 Task: In the  document Hannah ,change text color to 'Dark Red' Insert the mentioned shape above the text 'Rounded Rectangle'. Change color of the shape to  RedChange shape height to  1.5
Action: Mouse moved to (29, 92)
Screenshot: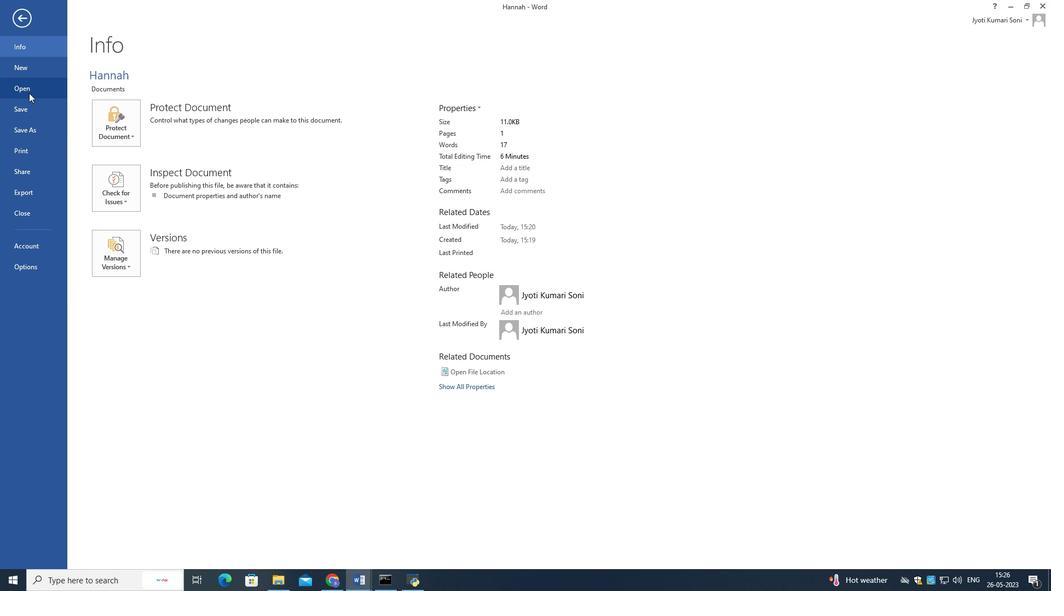 
Action: Mouse pressed left at (29, 92)
Screenshot: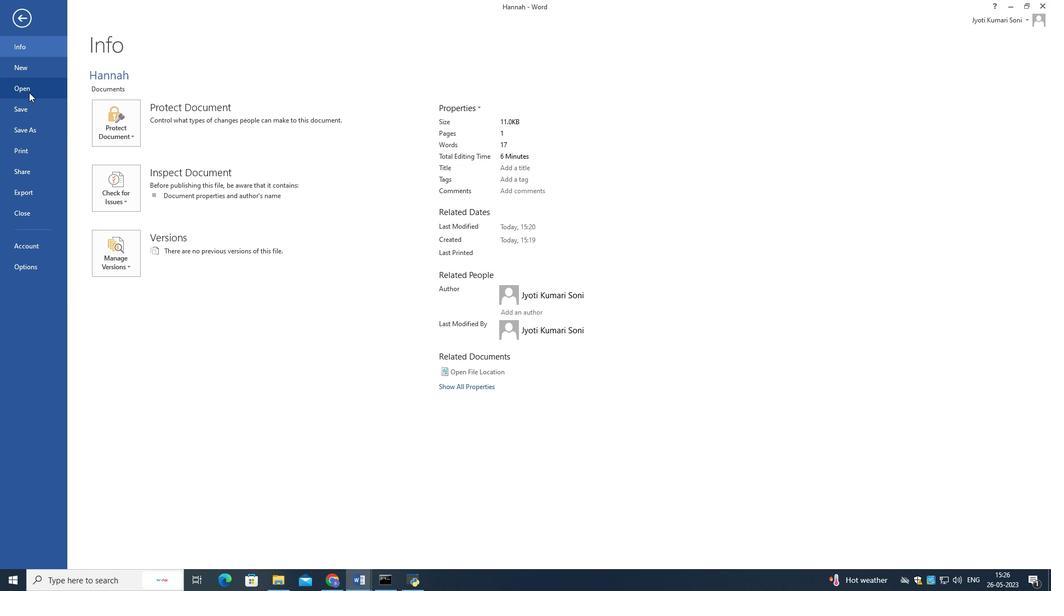 
Action: Mouse moved to (300, 106)
Screenshot: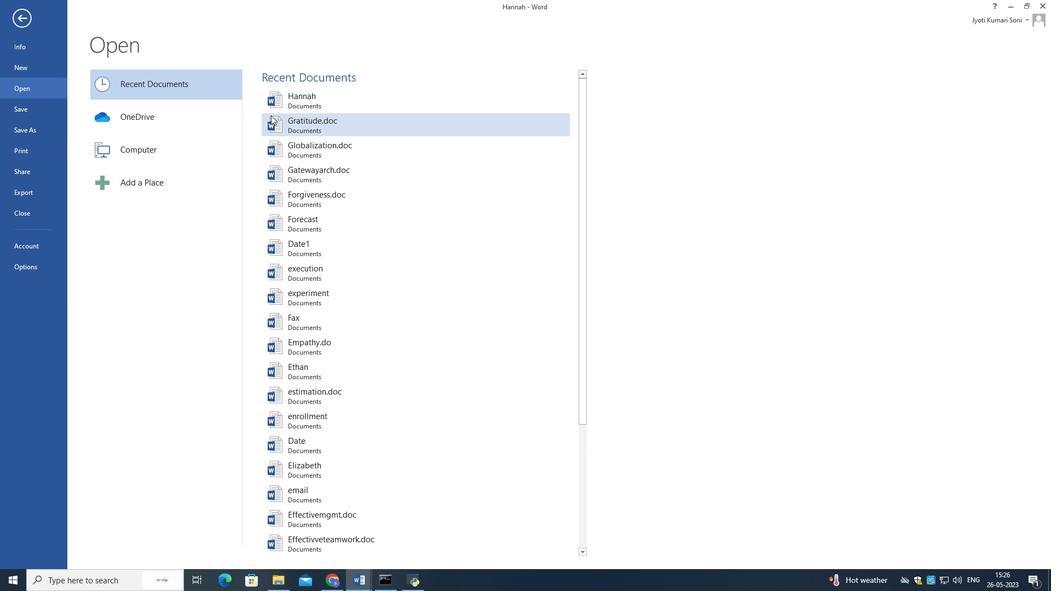 
Action: Mouse pressed left at (300, 106)
Screenshot: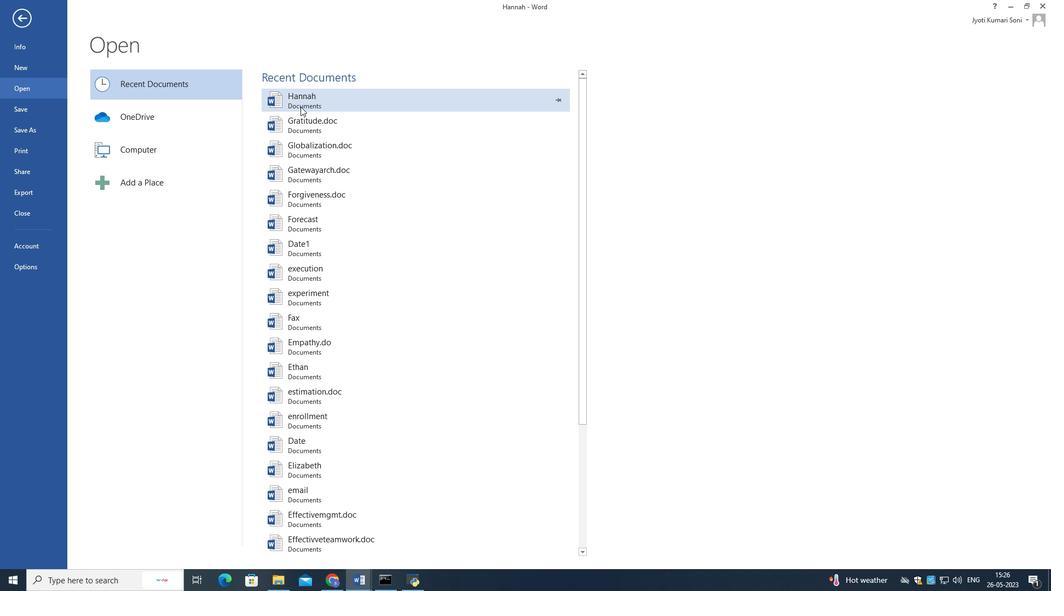 
Action: Mouse moved to (543, 216)
Screenshot: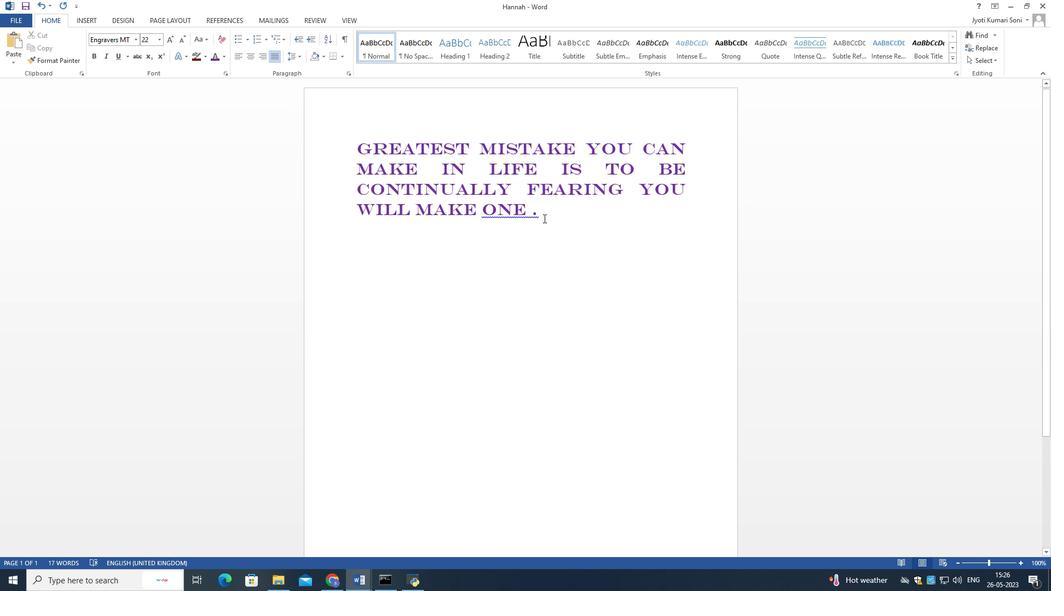 
Action: Mouse pressed left at (543, 216)
Screenshot: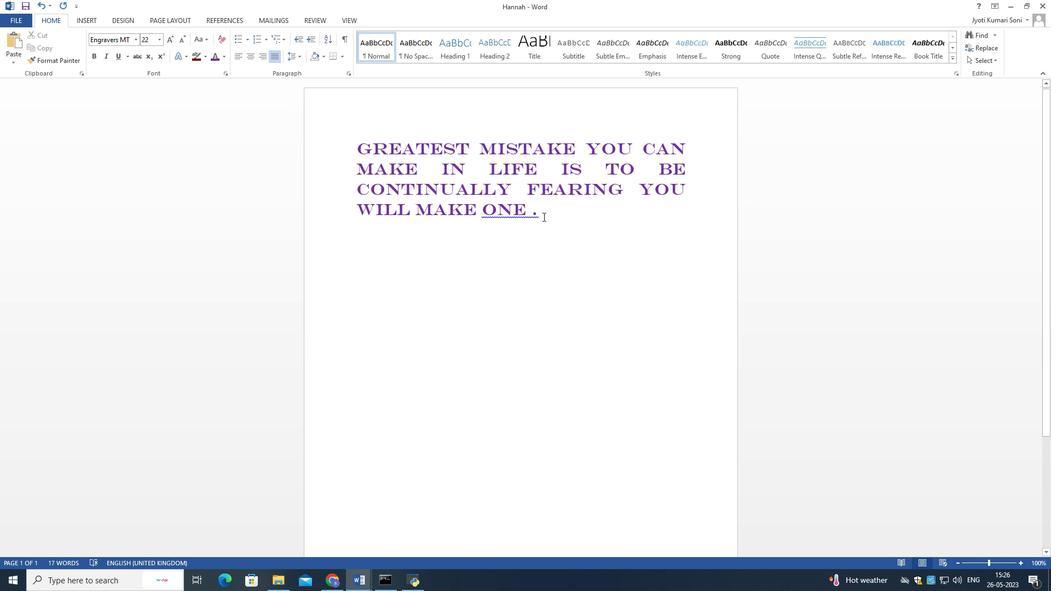 
Action: Mouse moved to (464, 169)
Screenshot: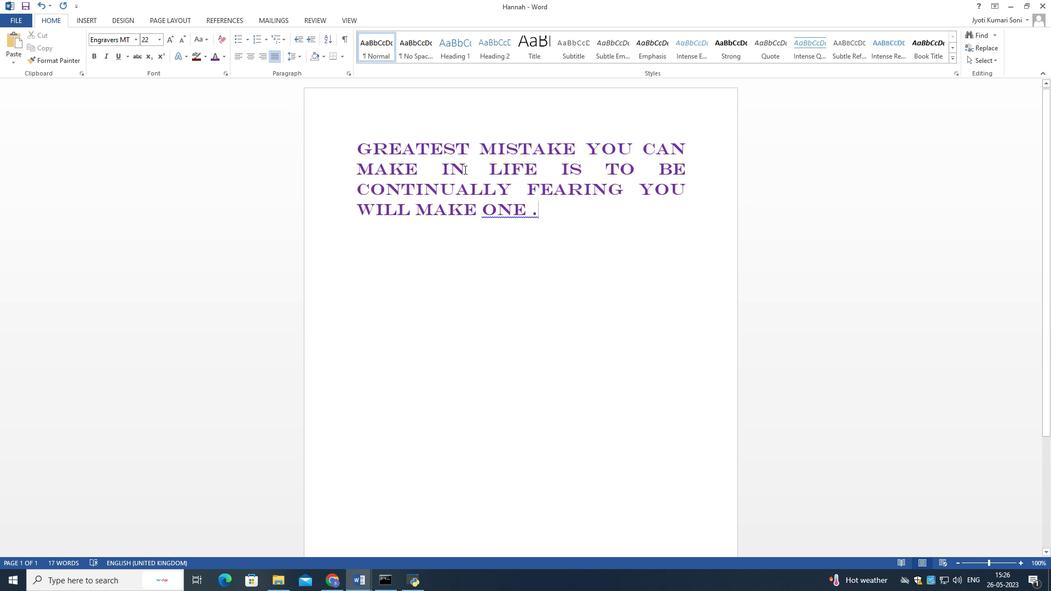 
Action: Mouse pressed left at (464, 169)
Screenshot: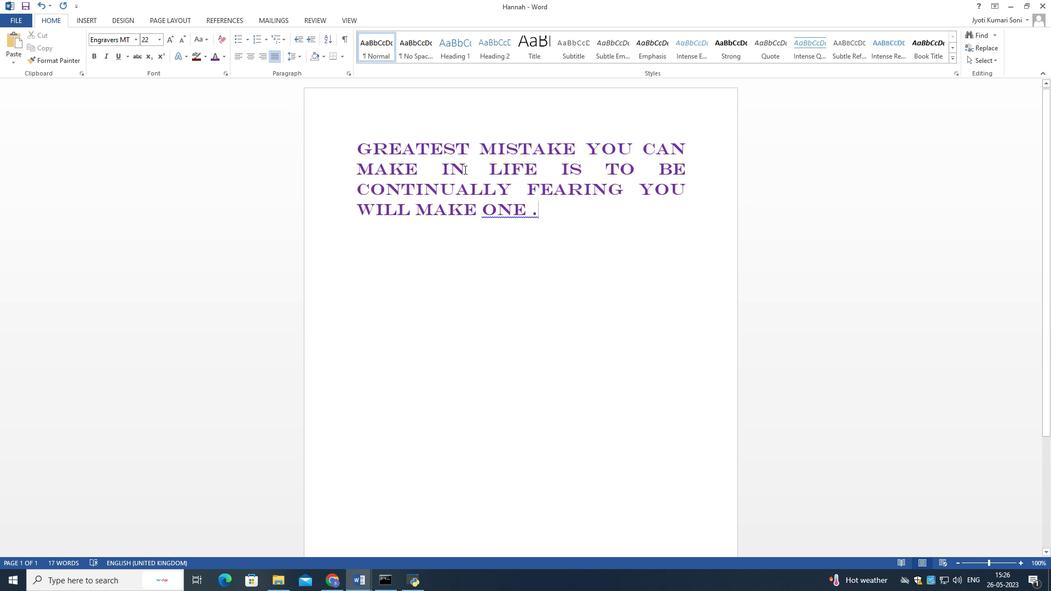 
Action: Mouse moved to (555, 228)
Screenshot: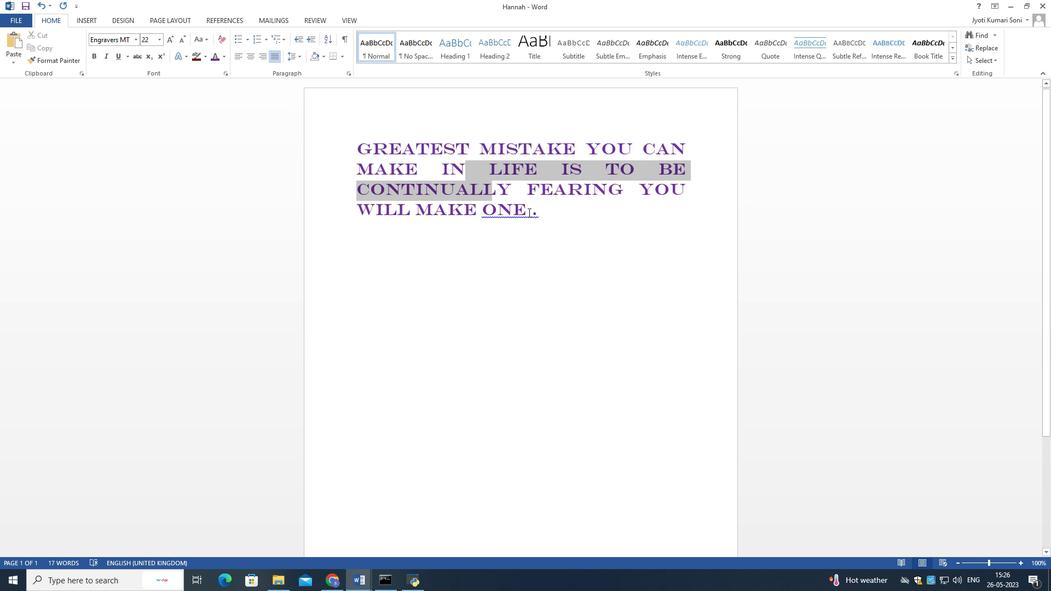 
Action: Mouse pressed left at (555, 228)
Screenshot: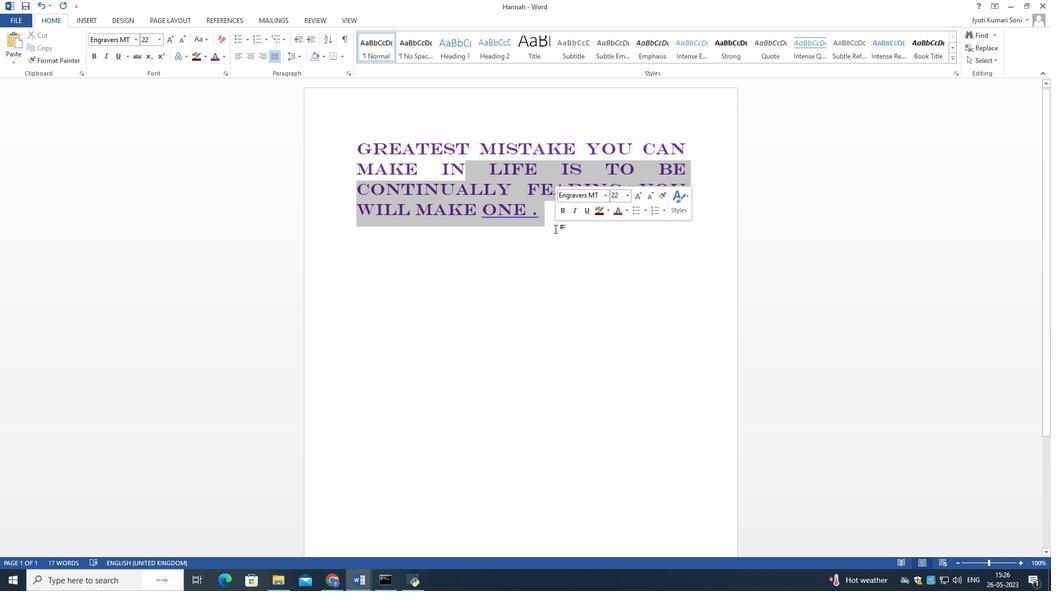 
Action: Mouse moved to (554, 223)
Screenshot: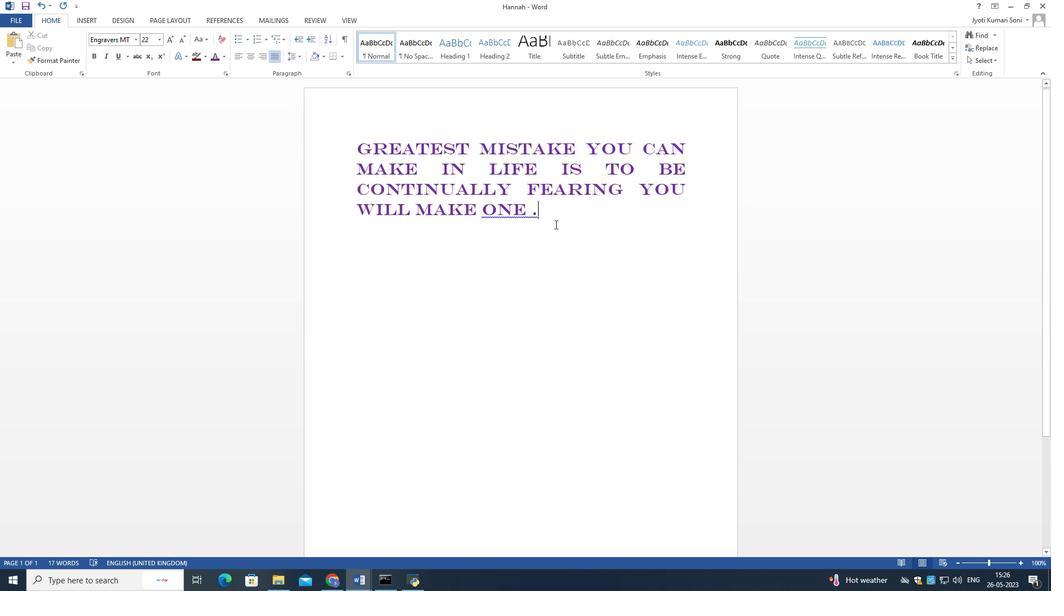 
Action: Mouse pressed left at (554, 223)
Screenshot: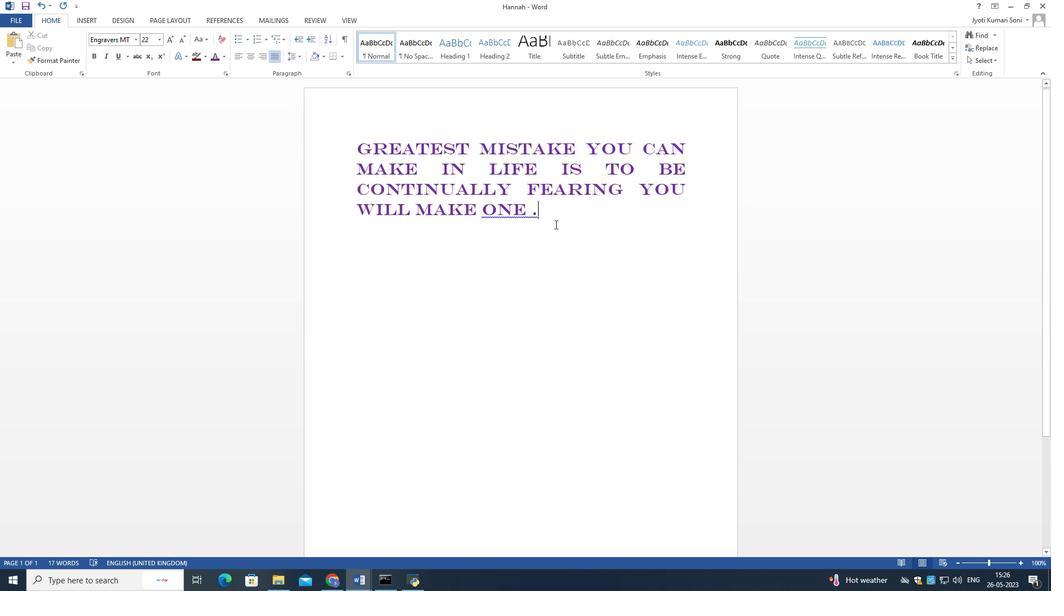 
Action: Mouse moved to (453, 127)
Screenshot: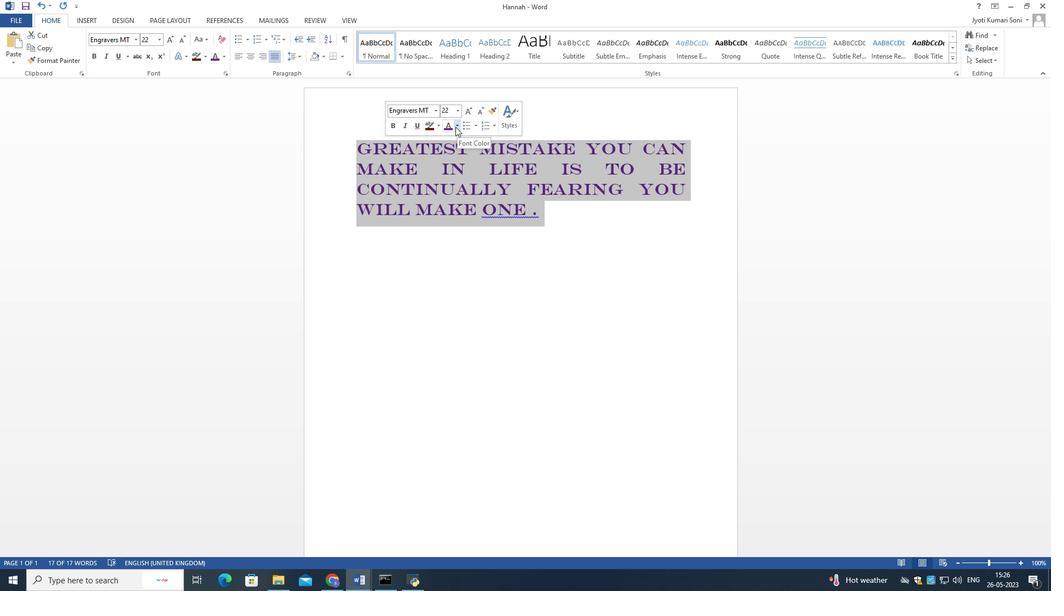 
Action: Mouse pressed left at (453, 127)
Screenshot: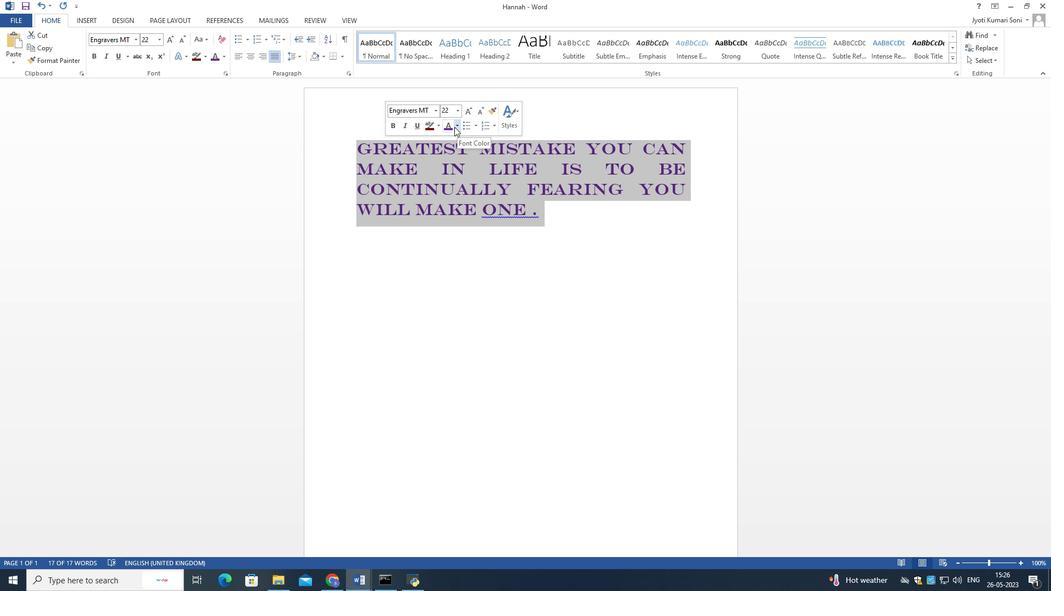 
Action: Mouse moved to (454, 127)
Screenshot: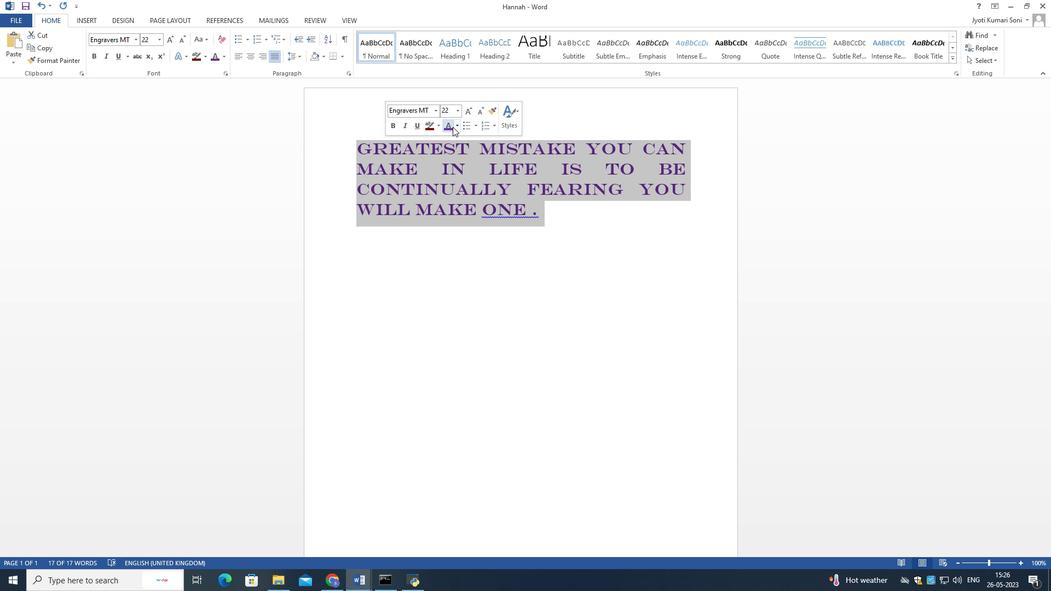 
Action: Mouse pressed left at (454, 127)
Screenshot: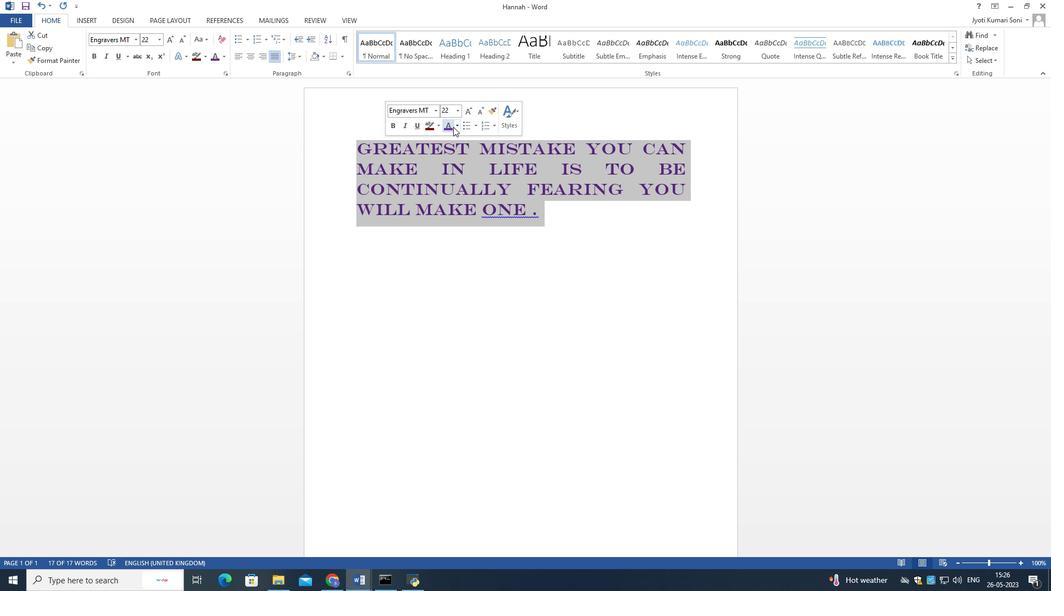 
Action: Mouse moved to (456, 127)
Screenshot: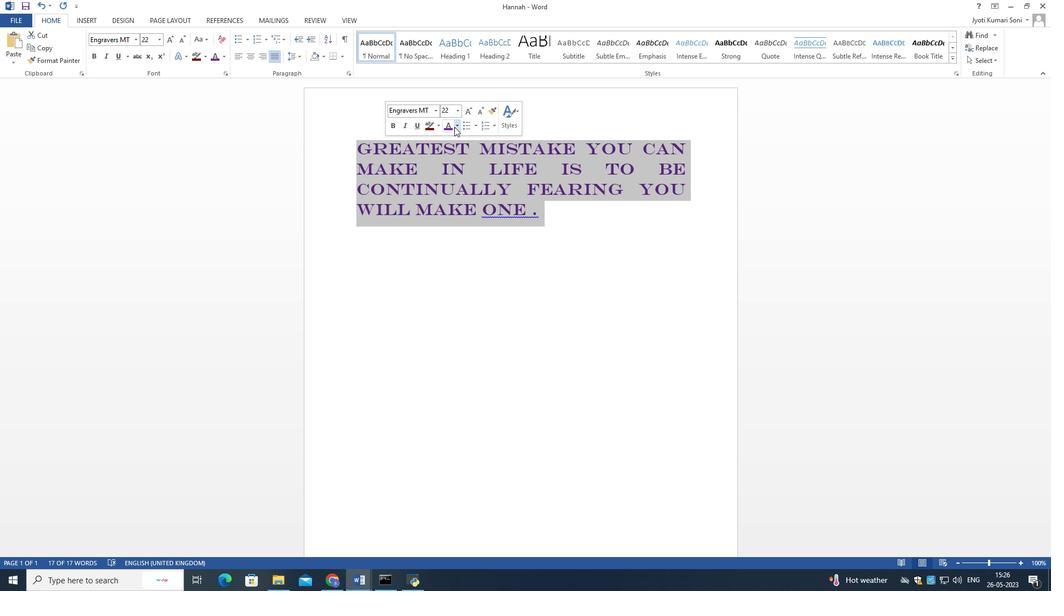 
Action: Mouse pressed left at (456, 127)
Screenshot: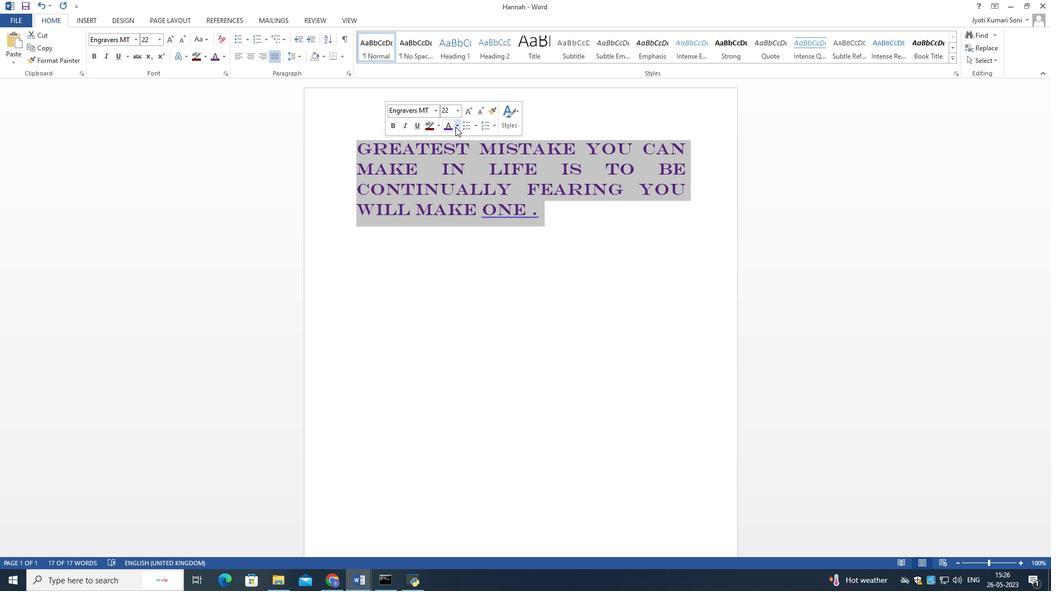 
Action: Mouse moved to (457, 224)
Screenshot: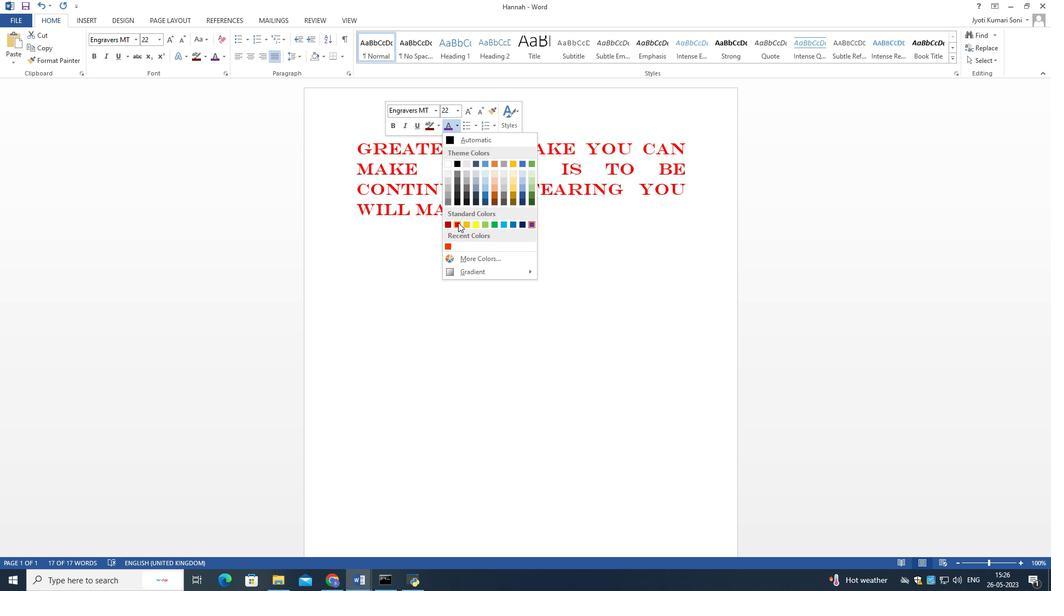 
Action: Mouse pressed left at (457, 224)
Screenshot: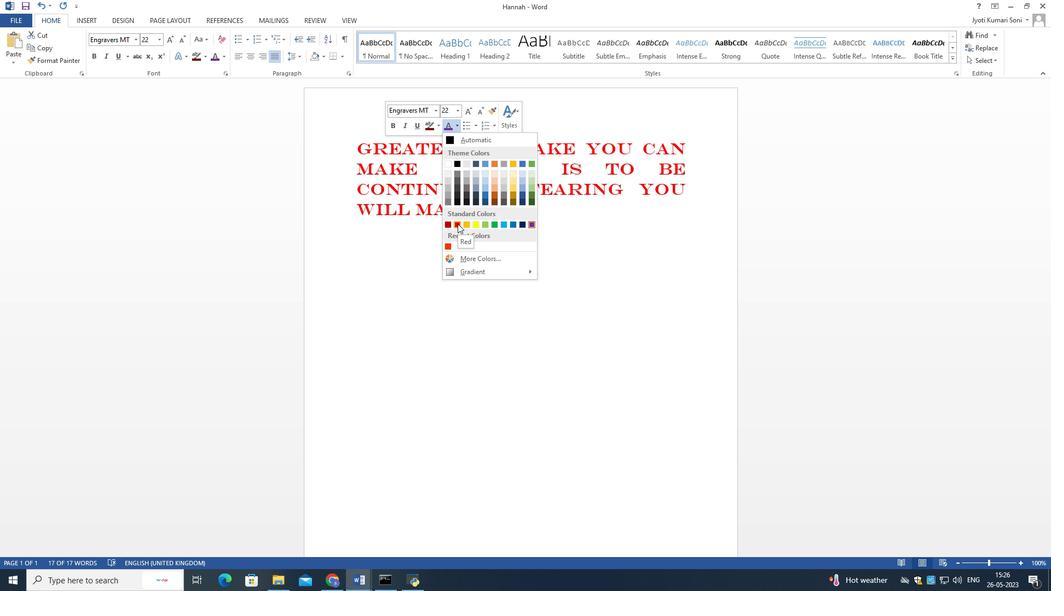 
Action: Mouse moved to (463, 240)
Screenshot: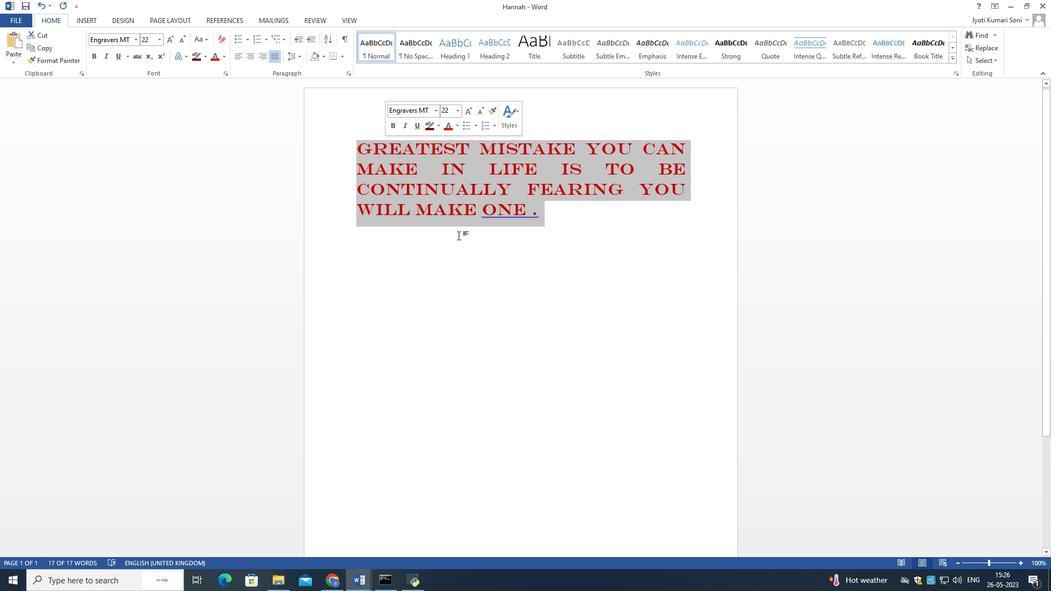 
Action: Mouse pressed left at (463, 240)
Screenshot: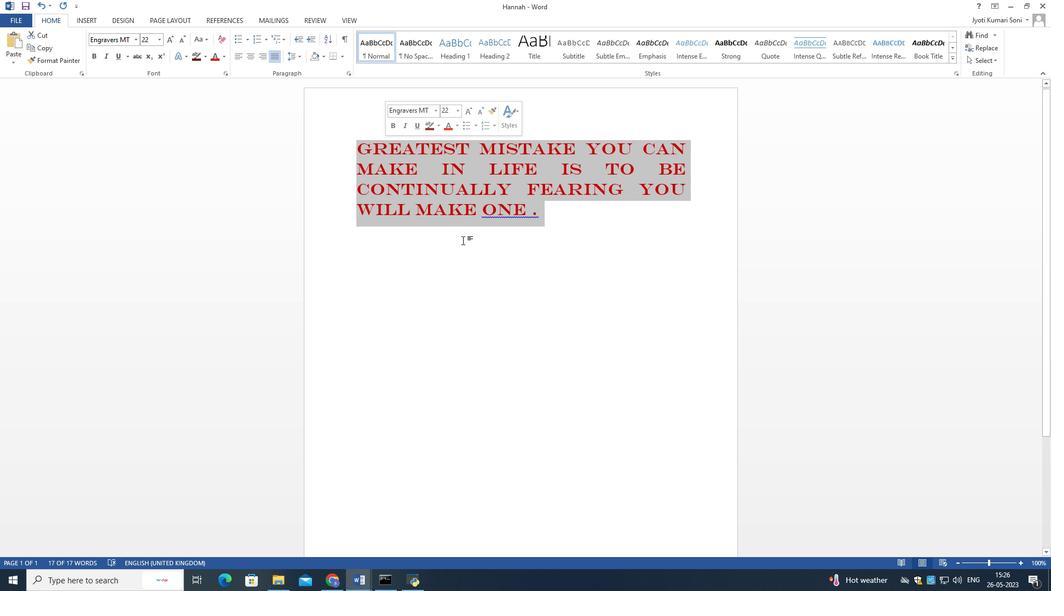 
Action: Mouse moved to (362, 157)
Screenshot: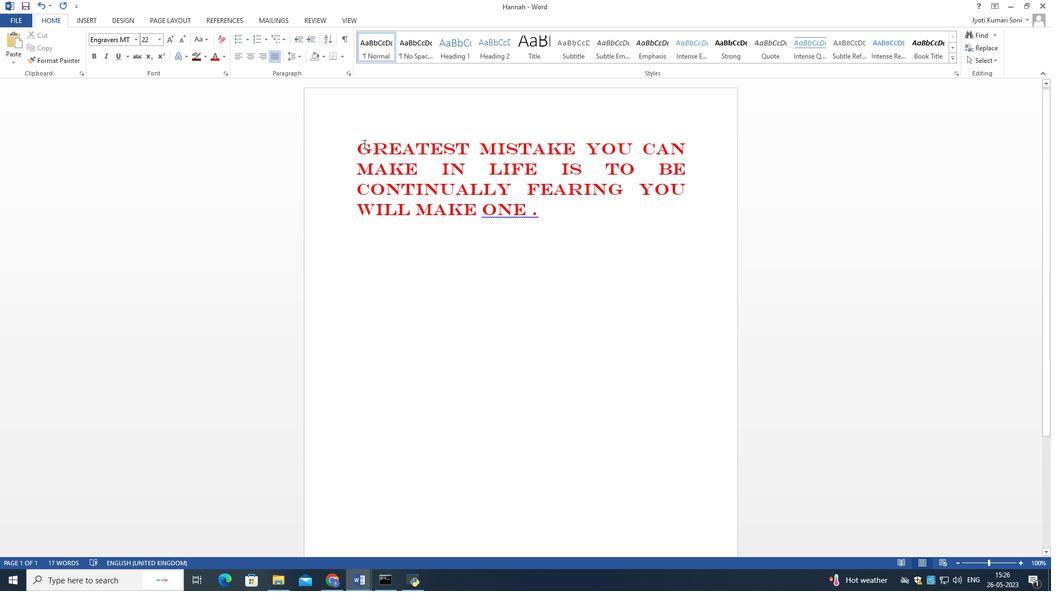 
Action: Mouse pressed left at (362, 157)
Screenshot: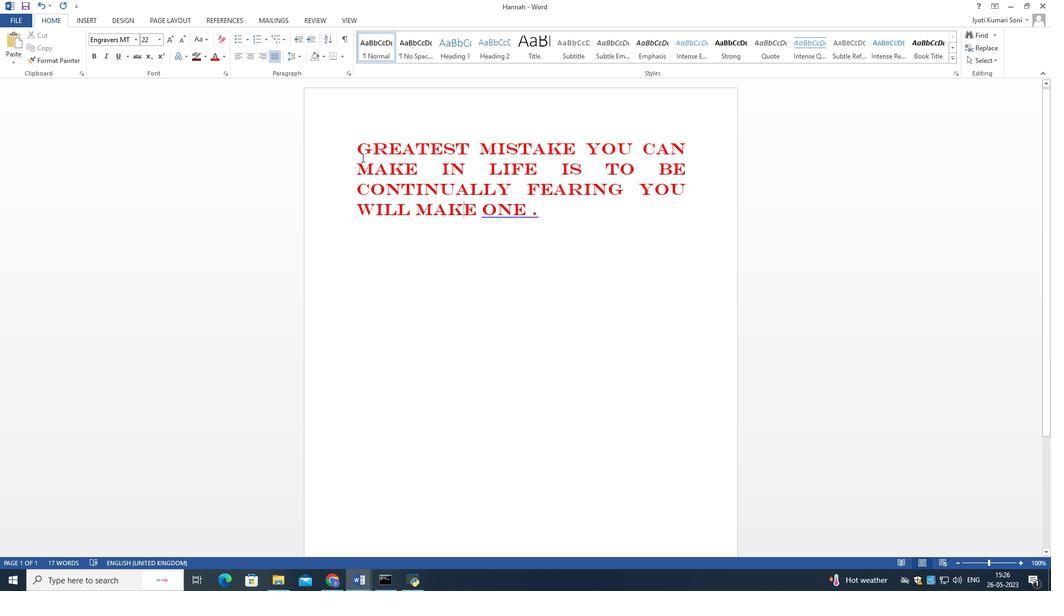 
Action: Mouse moved to (371, 169)
Screenshot: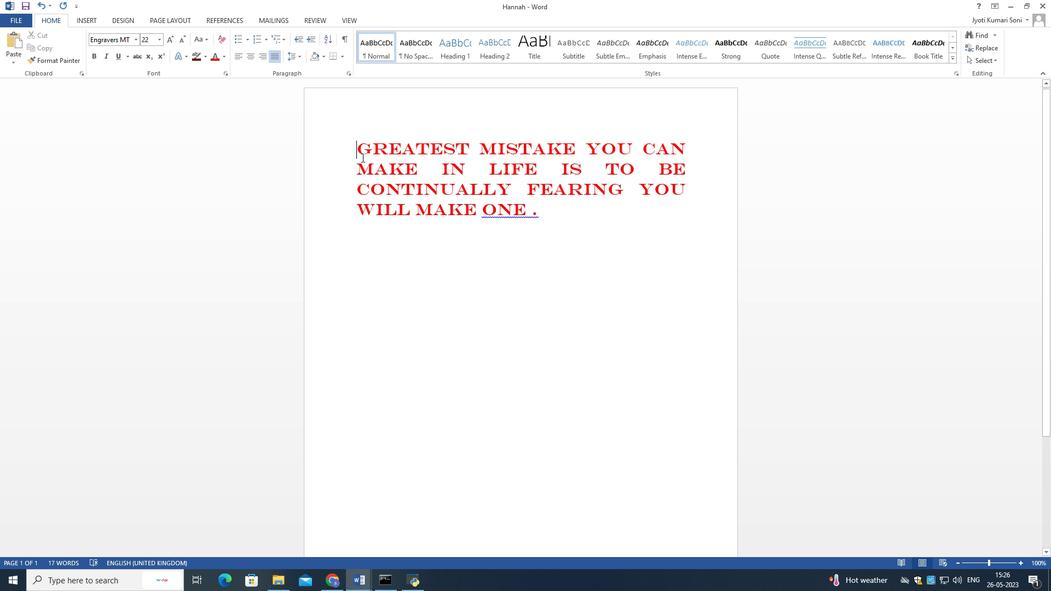 
Action: Key pressed <Key.enter><Key.enter><Key.up><Key.up><Key.right><Key.right><Key.right><Key.right>
Screenshot: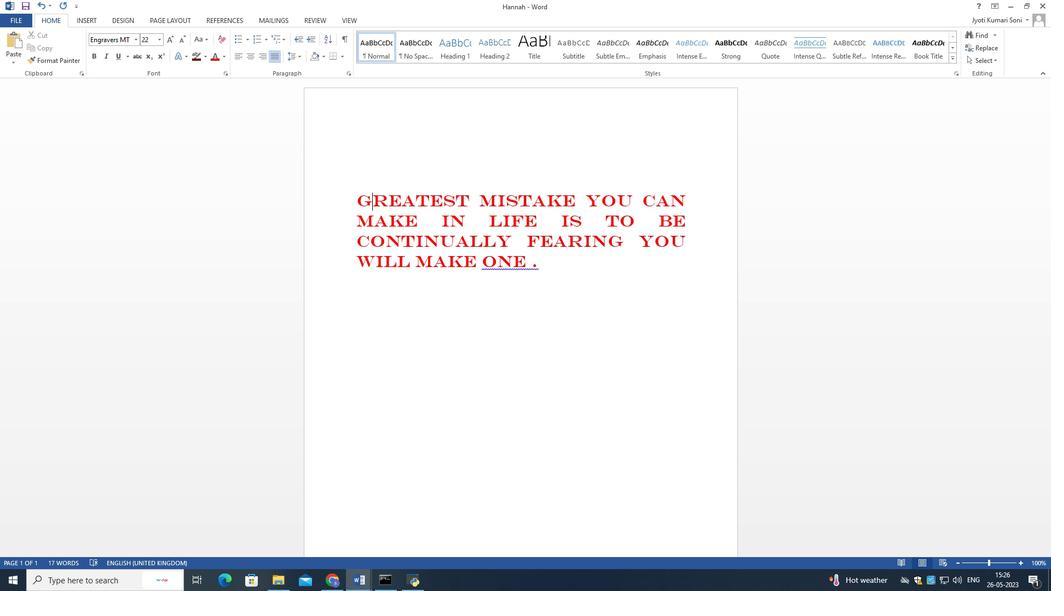 
Action: Mouse moved to (440, 160)
Screenshot: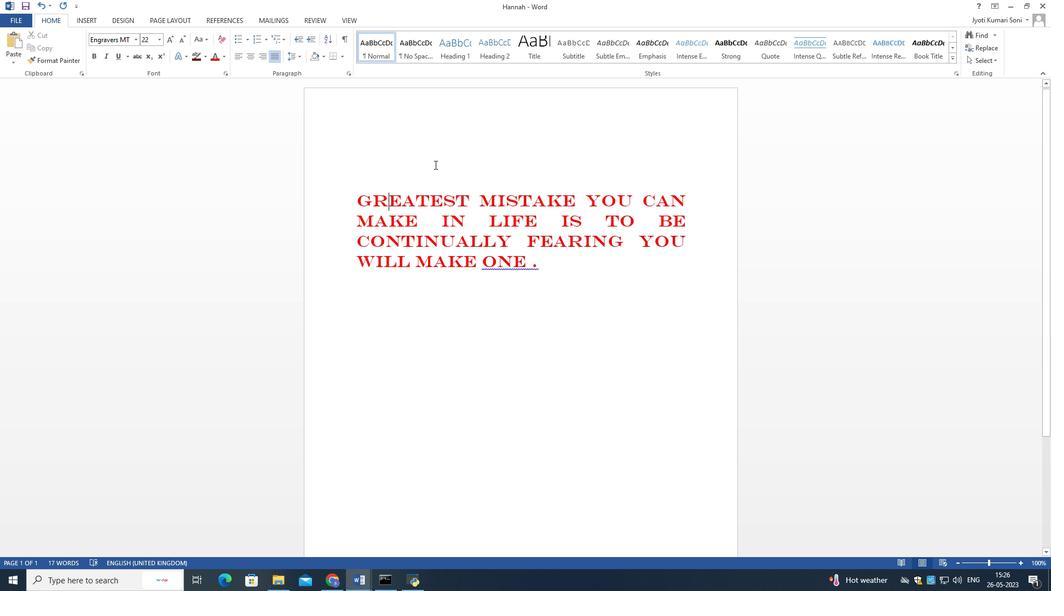 
Action: Mouse pressed left at (440, 160)
Screenshot: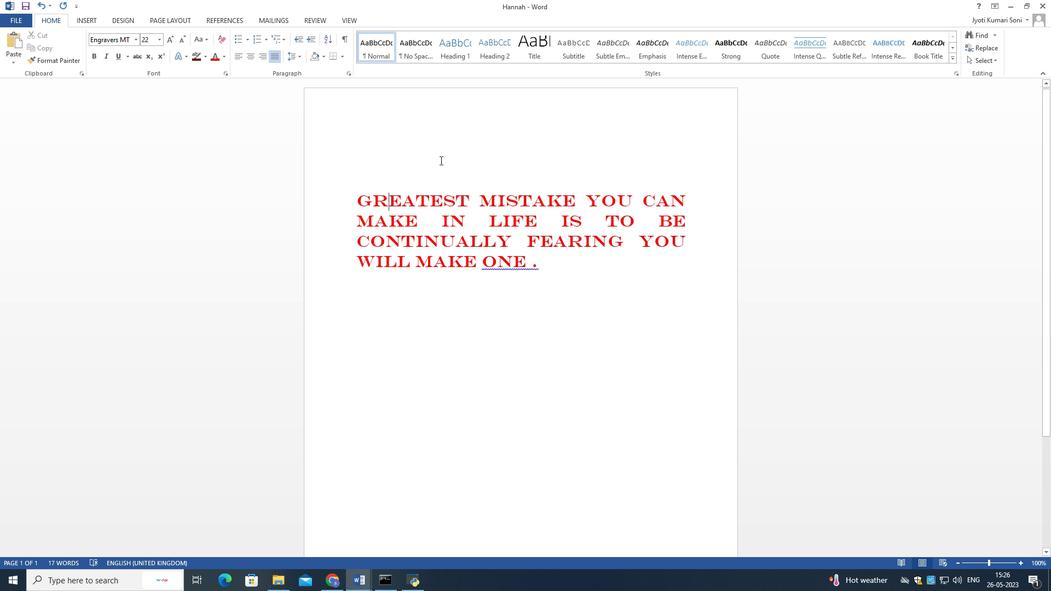 
Action: Mouse moved to (82, 13)
Screenshot: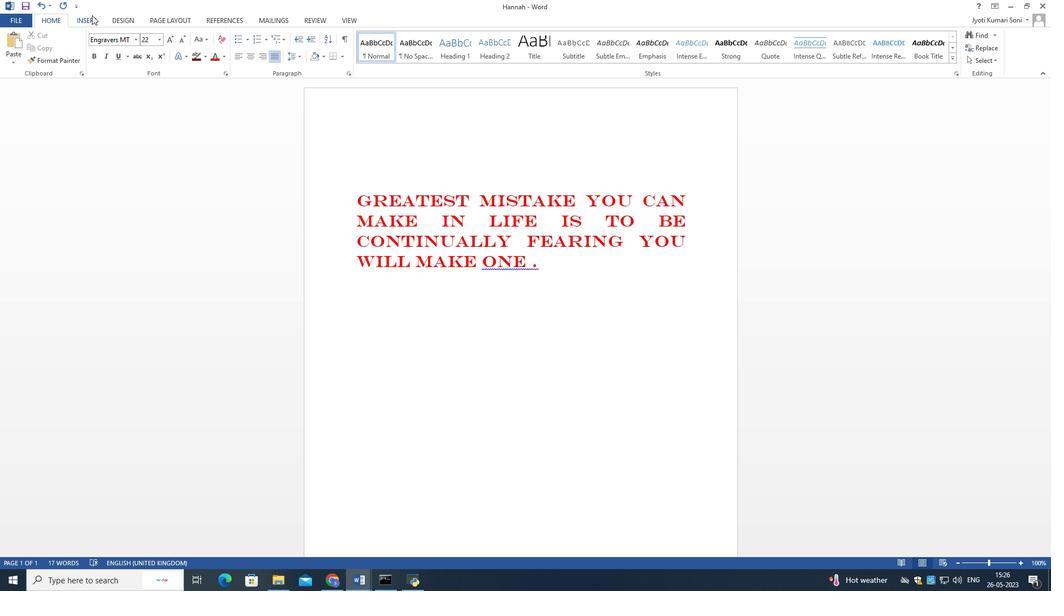 
Action: Mouse pressed left at (82, 13)
Screenshot: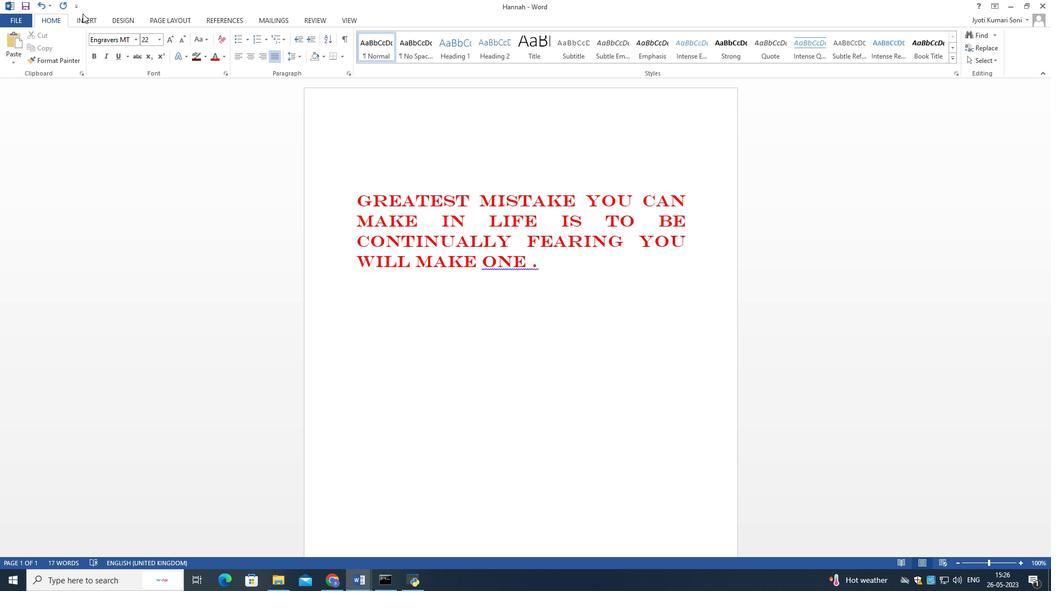 
Action: Mouse moved to (90, 23)
Screenshot: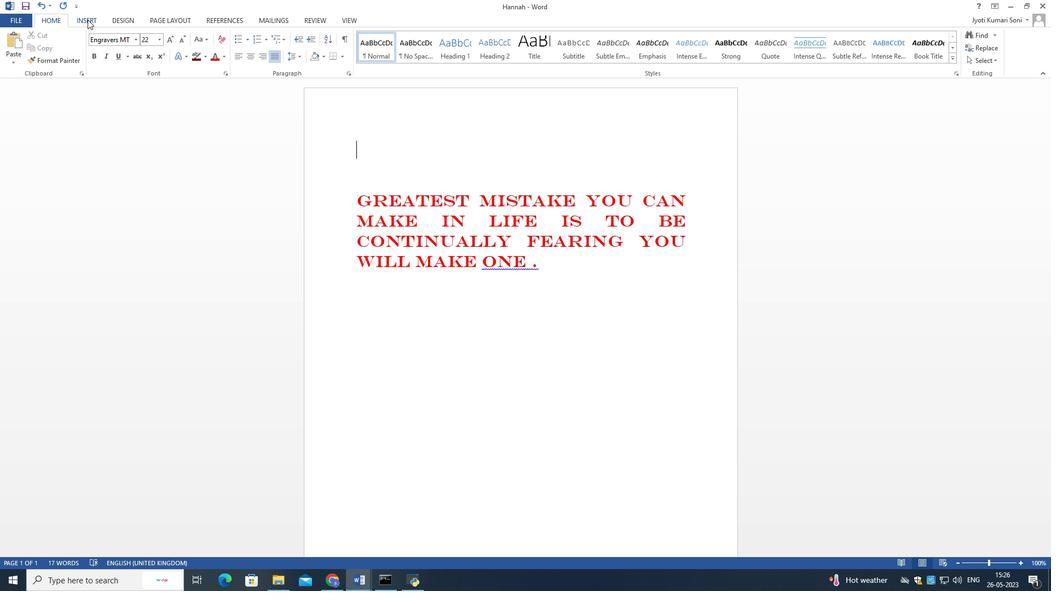 
Action: Mouse pressed left at (90, 23)
Screenshot: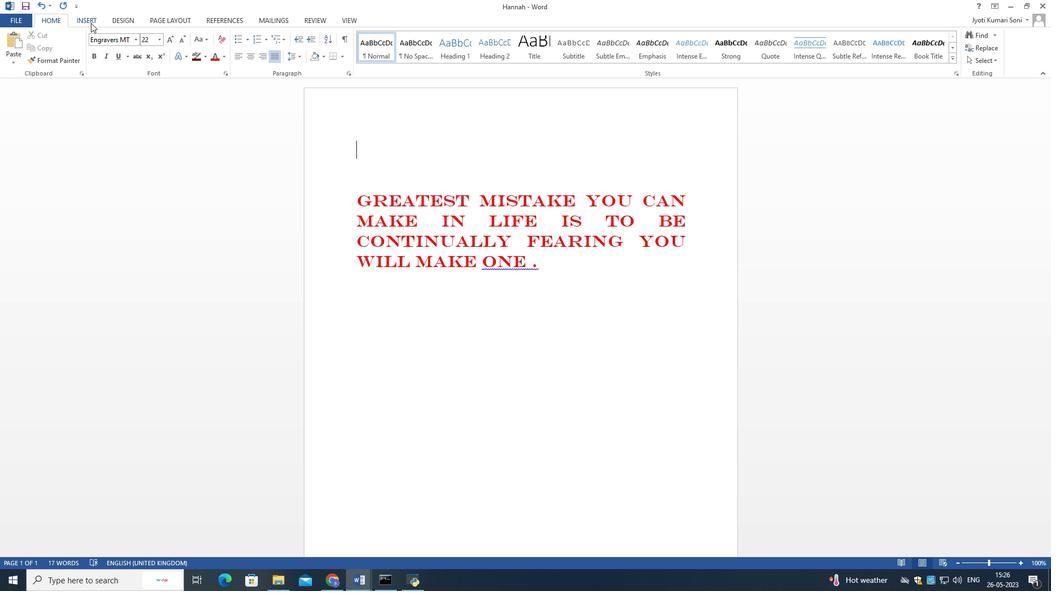 
Action: Mouse moved to (163, 56)
Screenshot: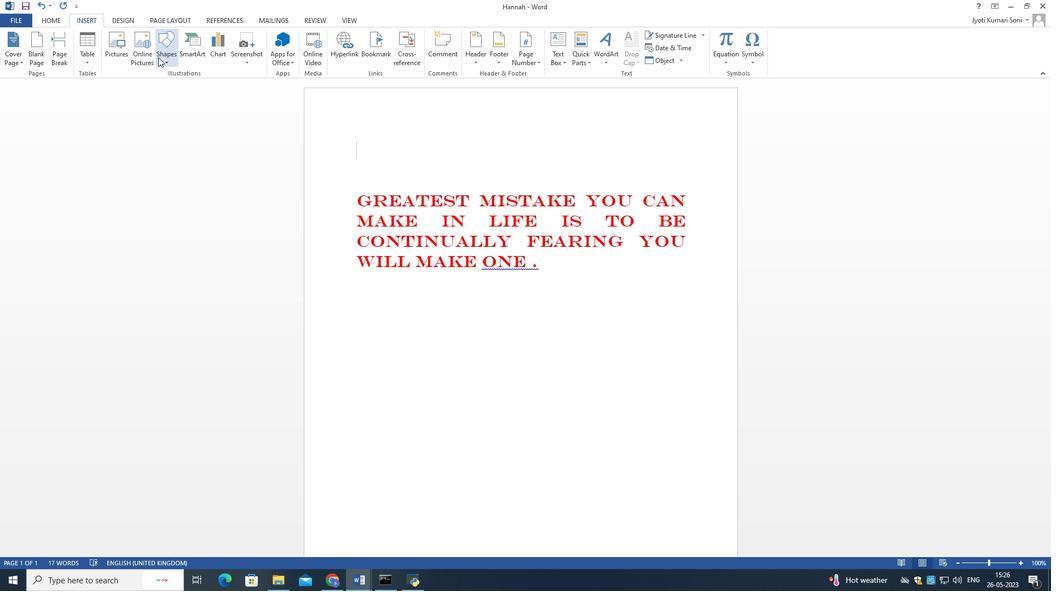 
Action: Mouse pressed left at (163, 56)
Screenshot: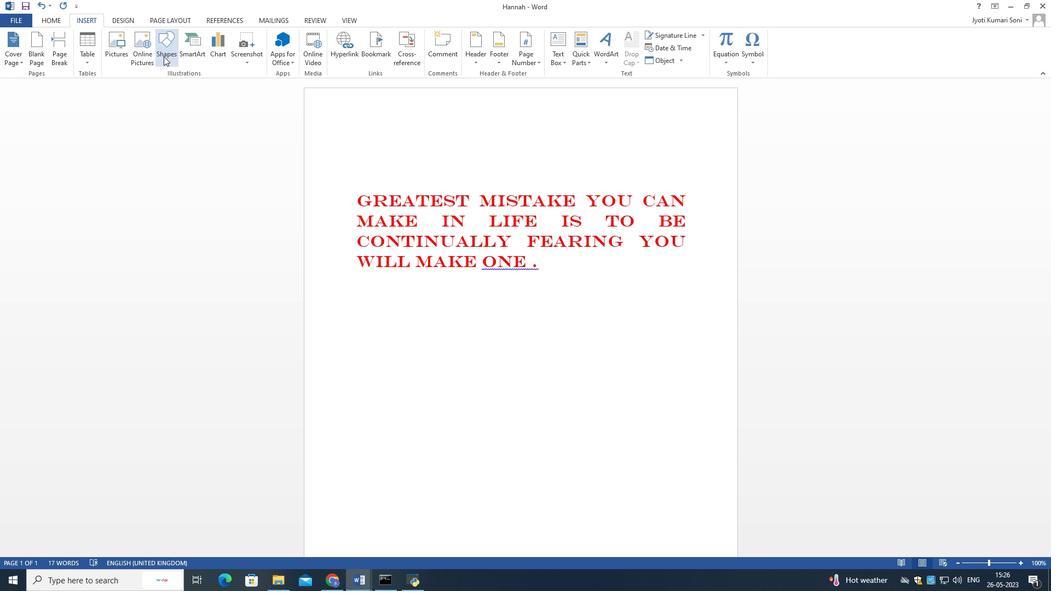 
Action: Mouse moved to (174, 144)
Screenshot: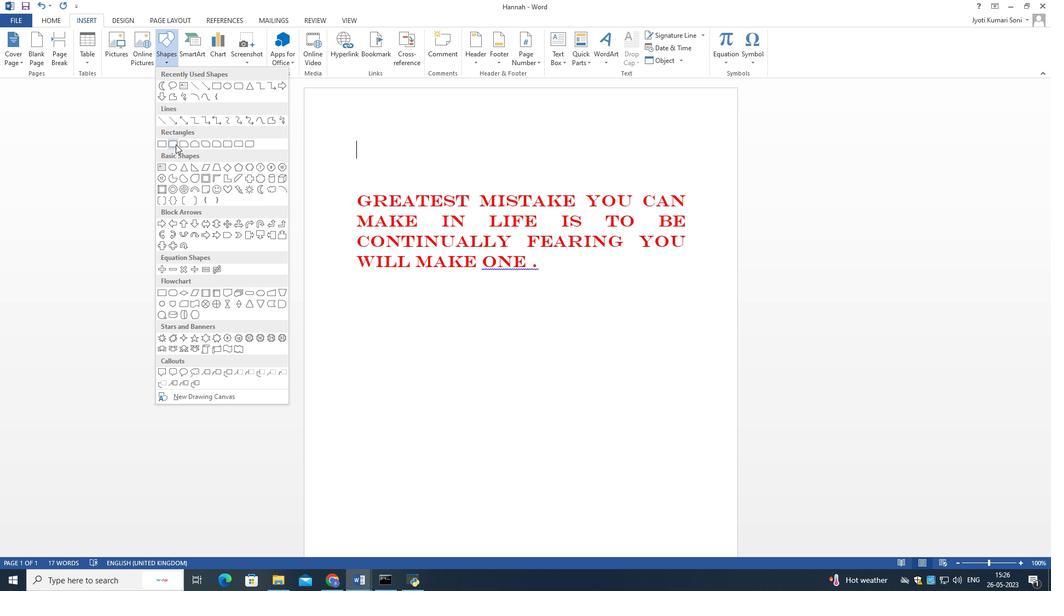 
Action: Mouse pressed left at (174, 144)
Screenshot: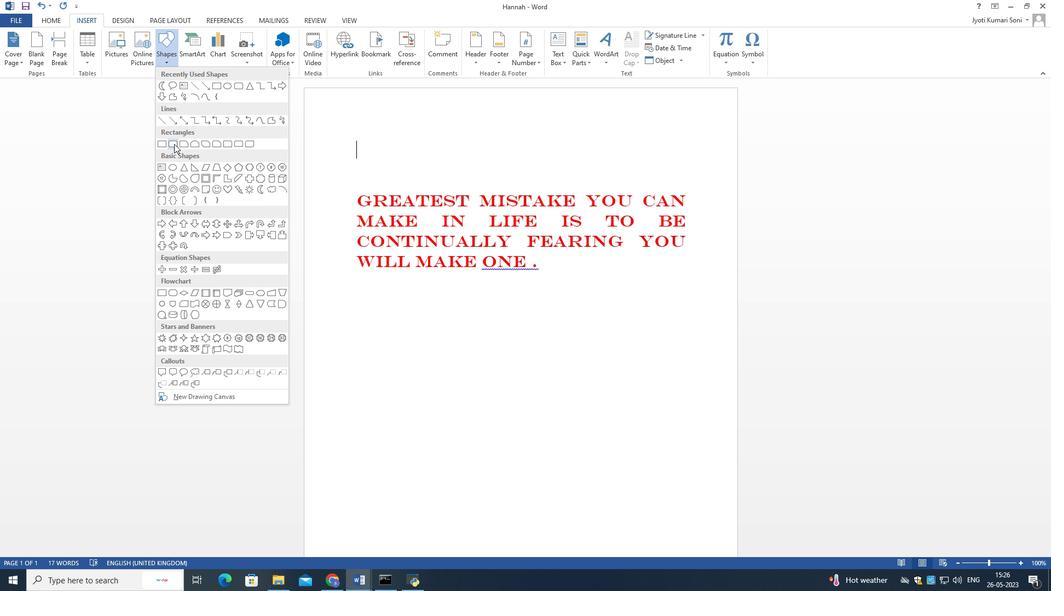 
Action: Mouse moved to (432, 104)
Screenshot: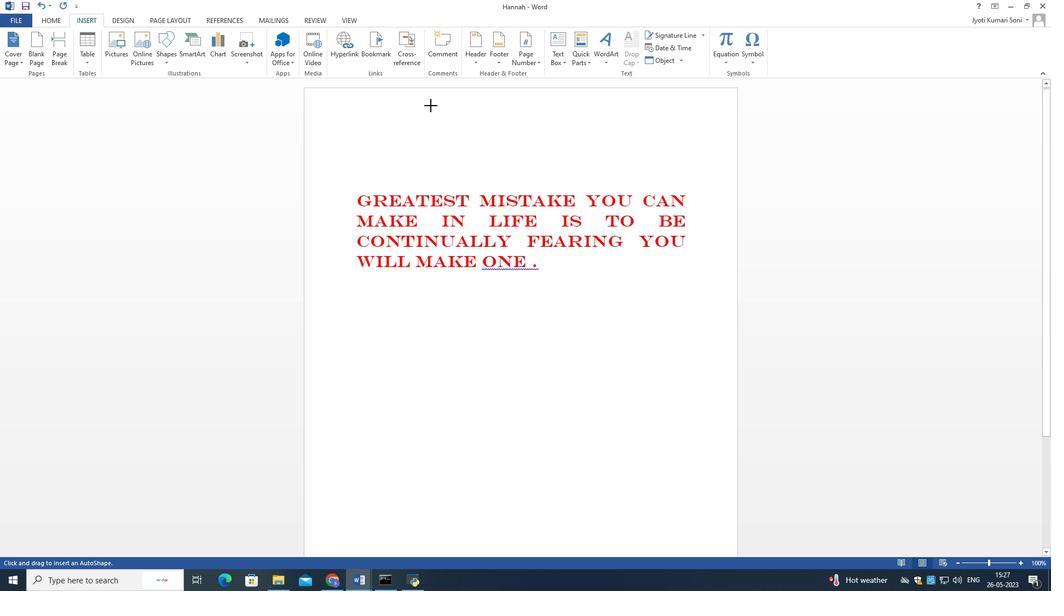 
Action: Mouse pressed left at (432, 104)
Screenshot: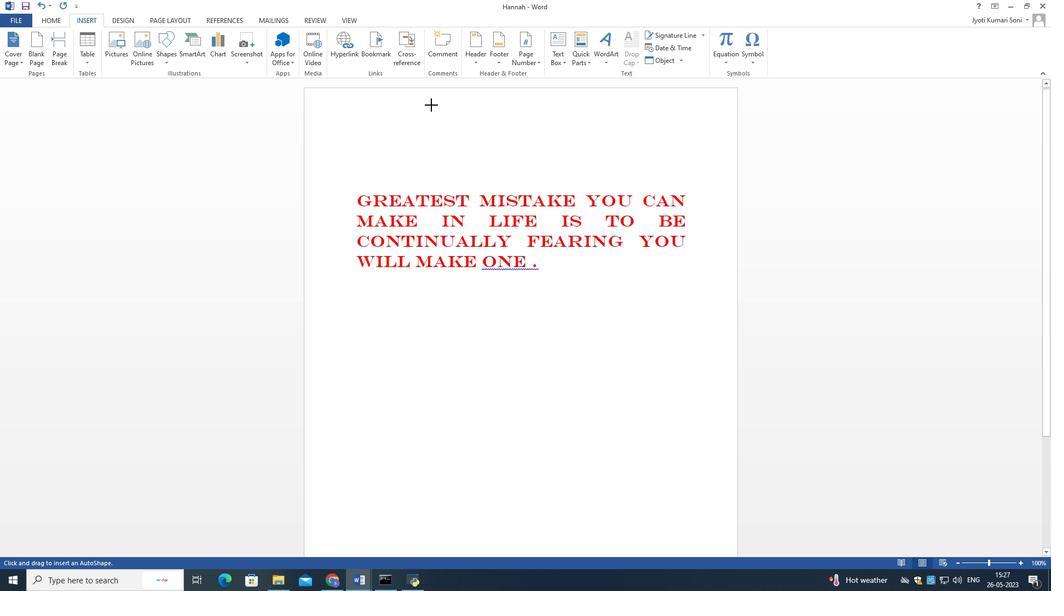 
Action: Mouse moved to (409, 33)
Screenshot: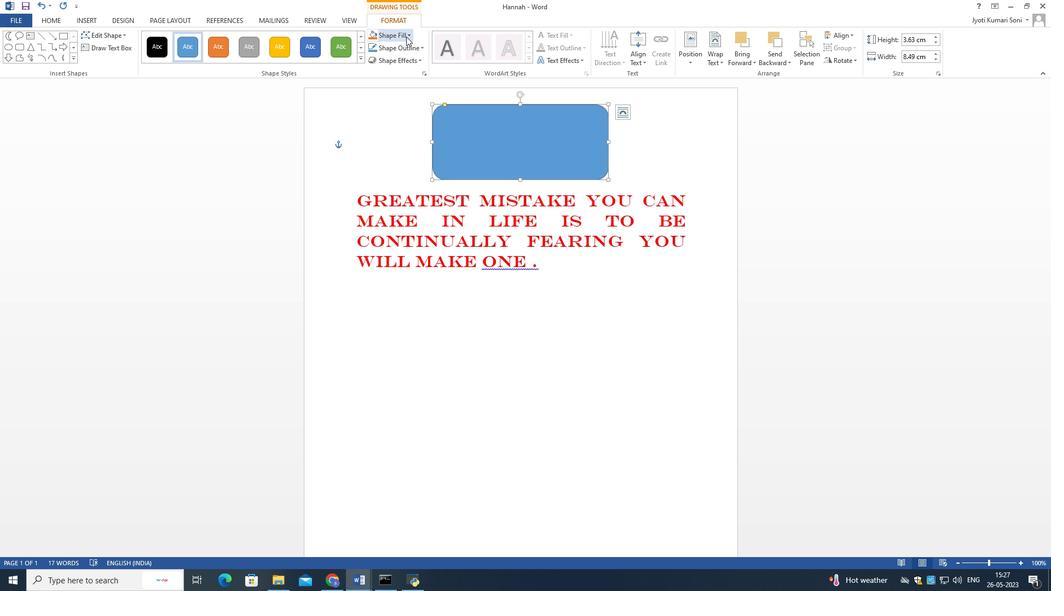 
Action: Mouse pressed left at (409, 33)
Screenshot: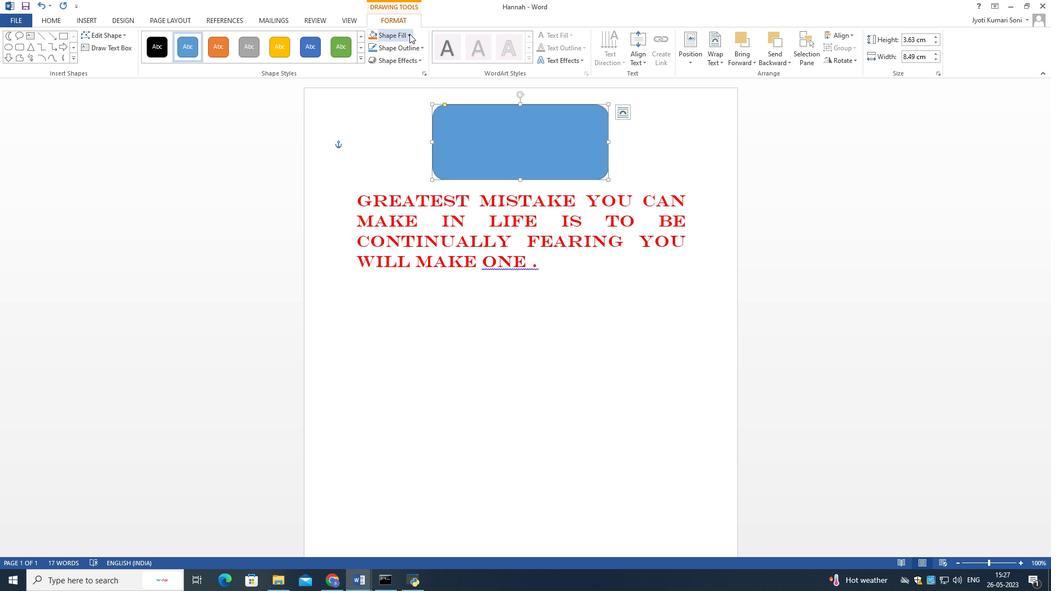 
Action: Mouse moved to (381, 120)
Screenshot: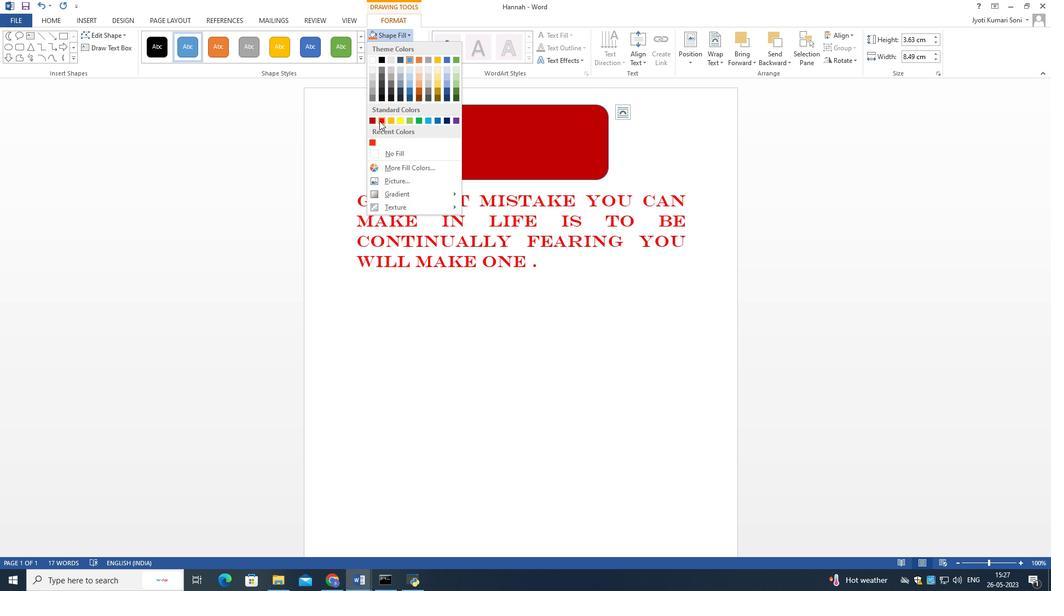 
Action: Mouse pressed left at (381, 120)
Screenshot: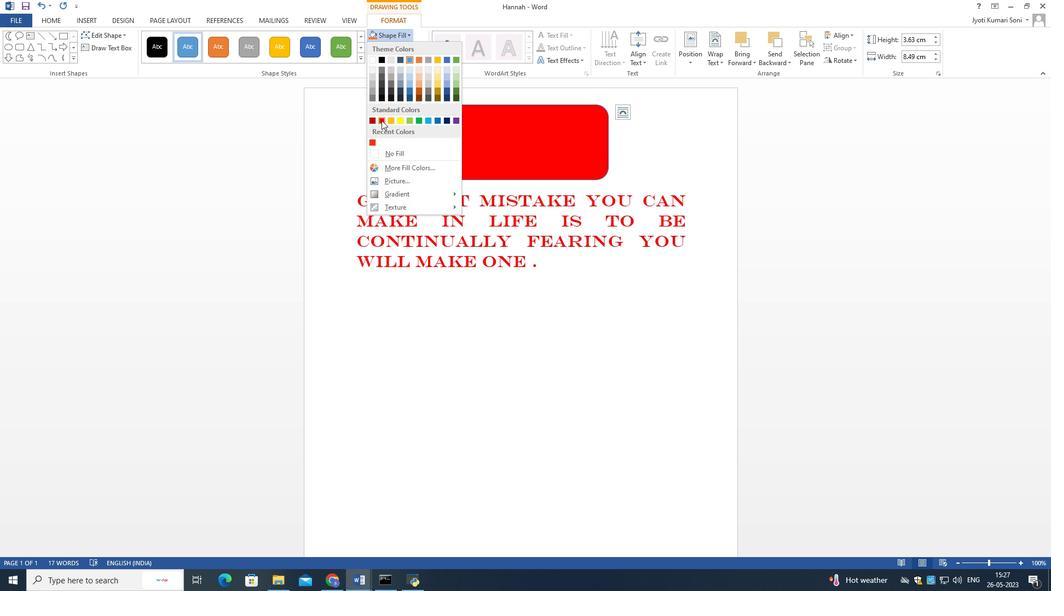 
Action: Mouse moved to (934, 41)
Screenshot: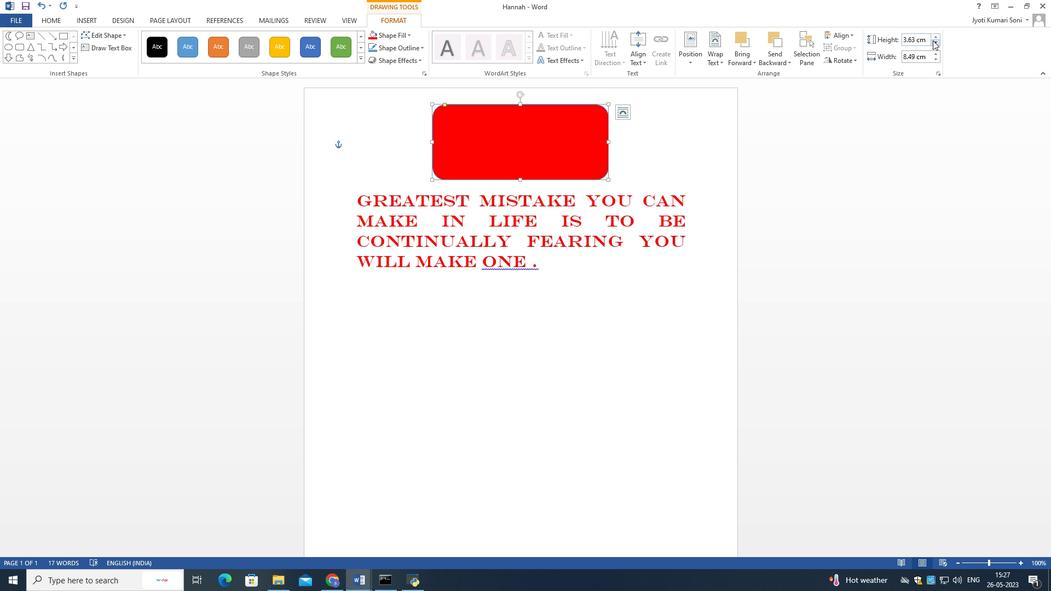 
Action: Mouse pressed left at (934, 41)
Screenshot: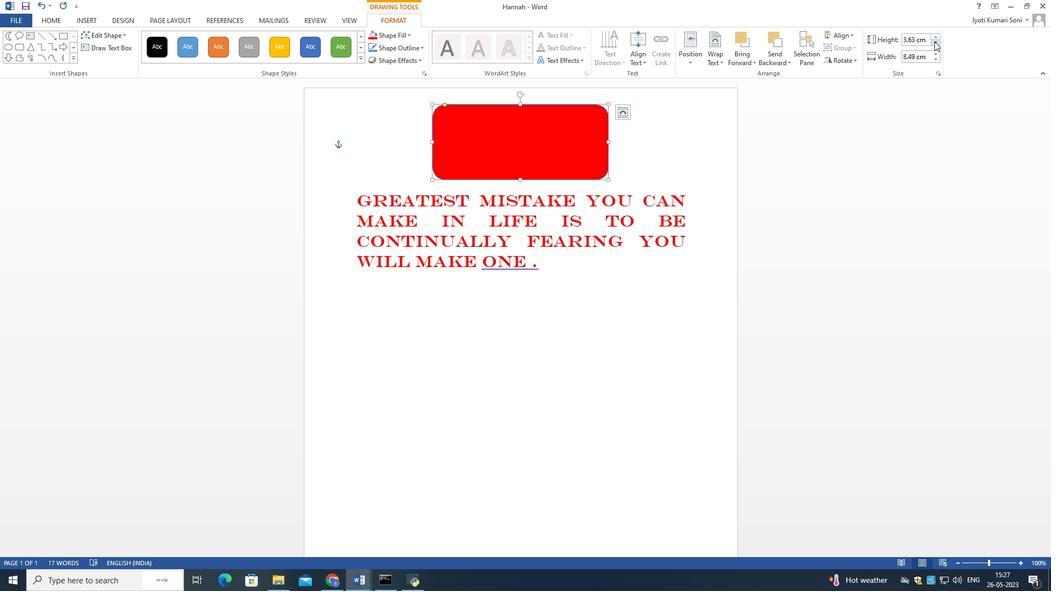 
Action: Mouse pressed left at (934, 41)
Screenshot: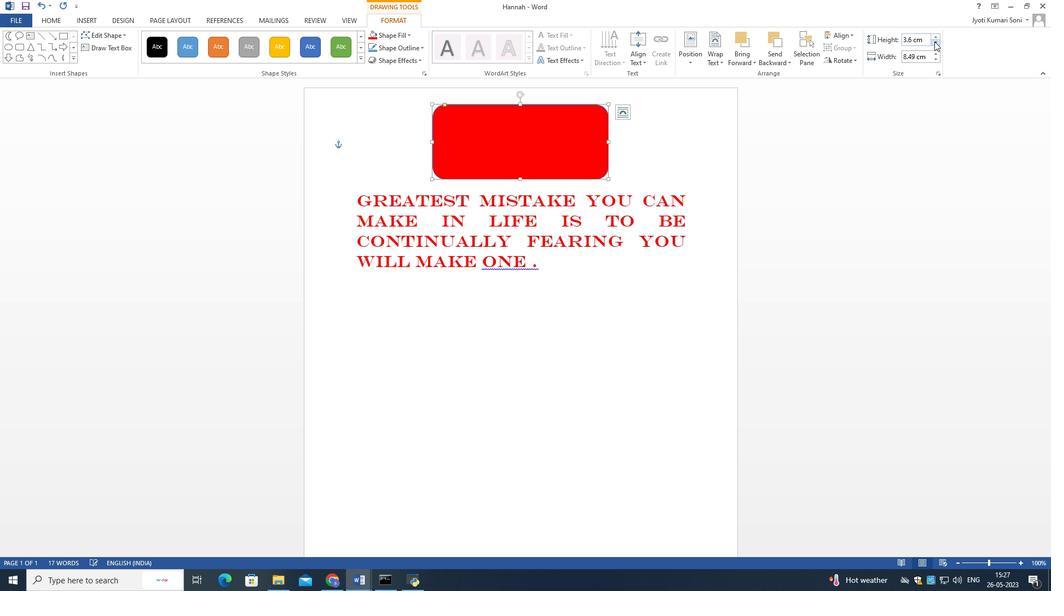 
Action: Mouse pressed left at (934, 41)
Screenshot: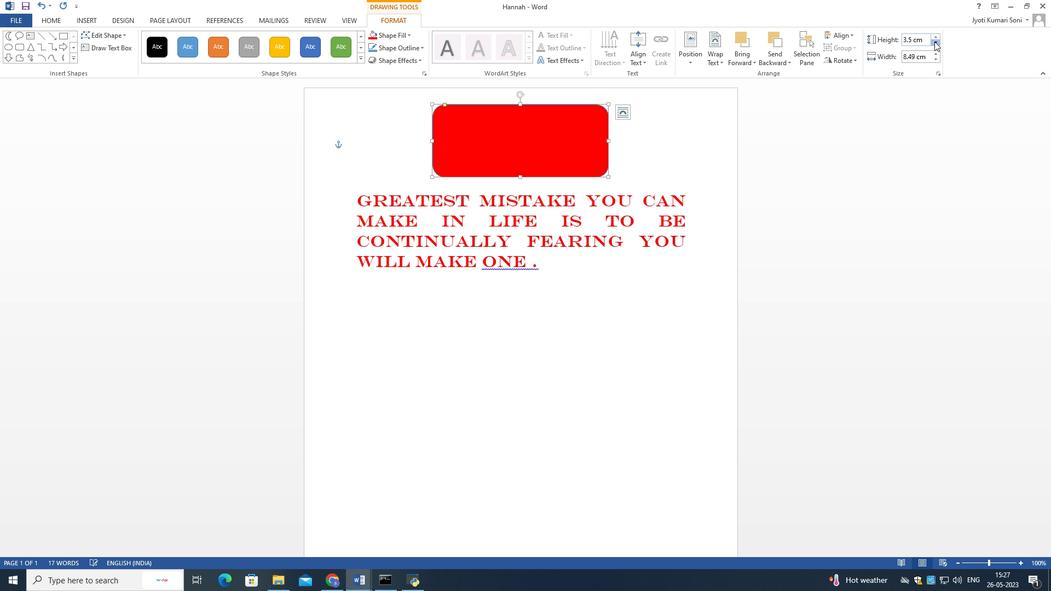 
Action: Mouse pressed left at (934, 41)
Screenshot: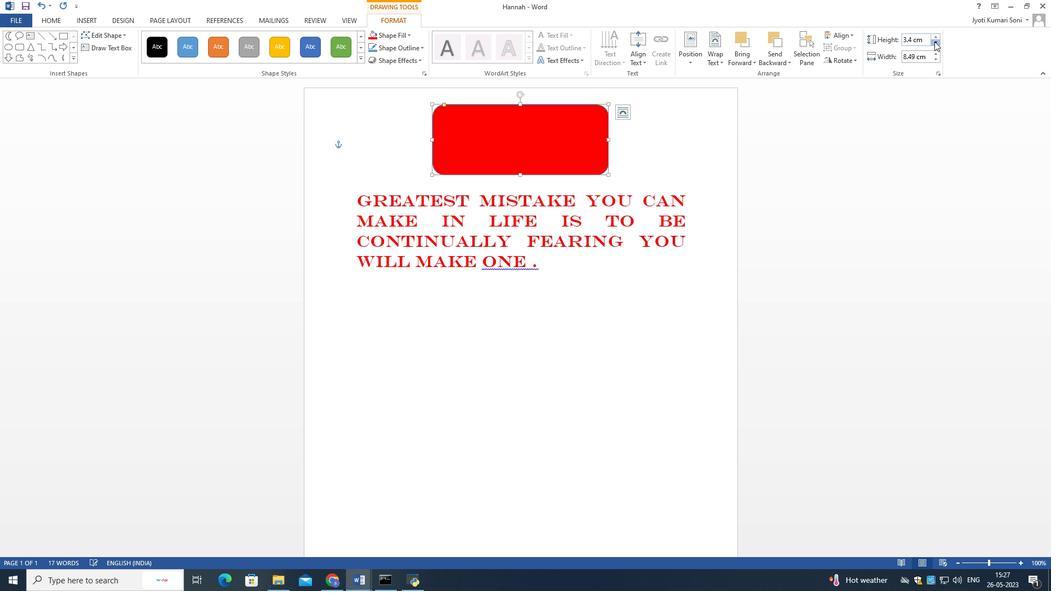 
Action: Mouse pressed left at (934, 41)
Screenshot: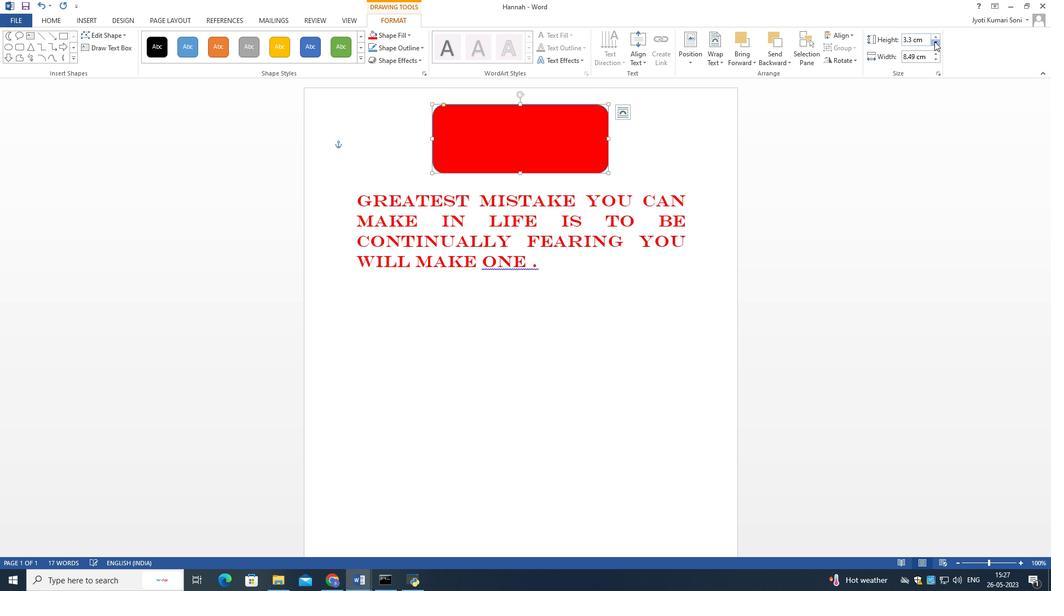 
Action: Mouse pressed left at (934, 41)
Screenshot: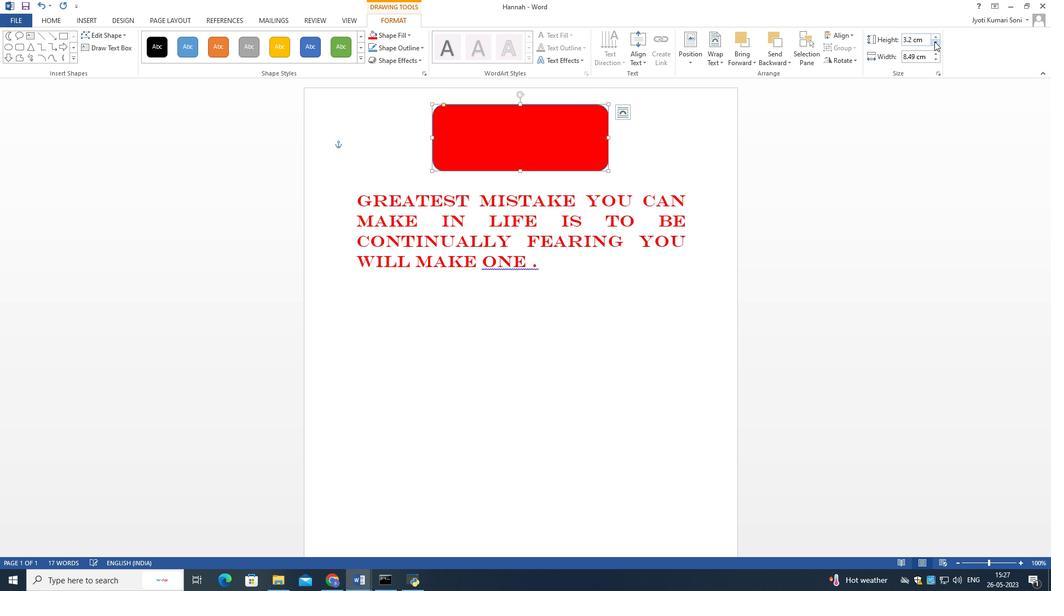 
Action: Mouse pressed left at (934, 41)
Screenshot: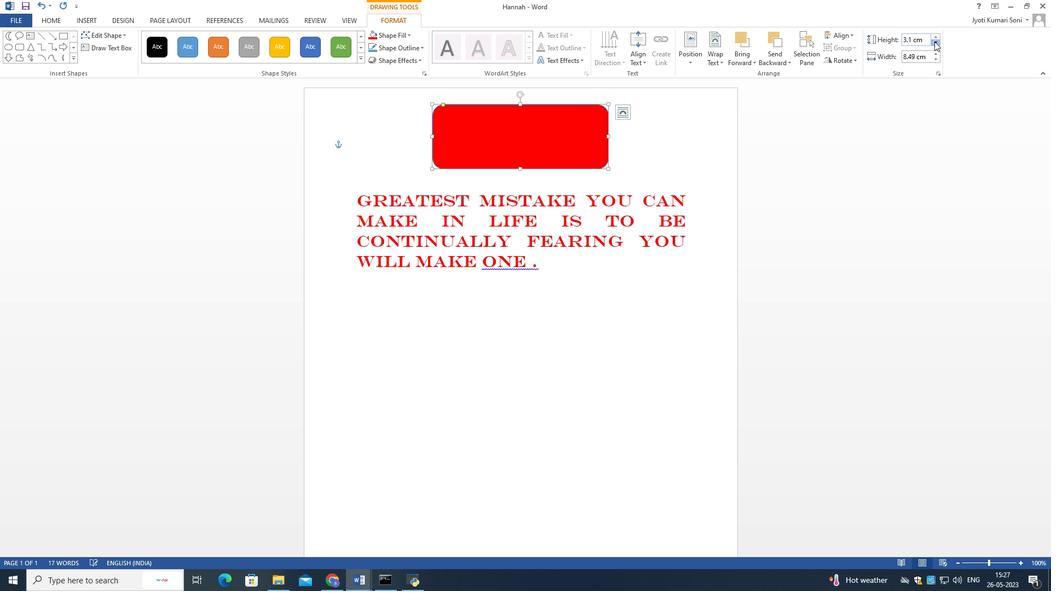
Action: Mouse pressed left at (934, 41)
Screenshot: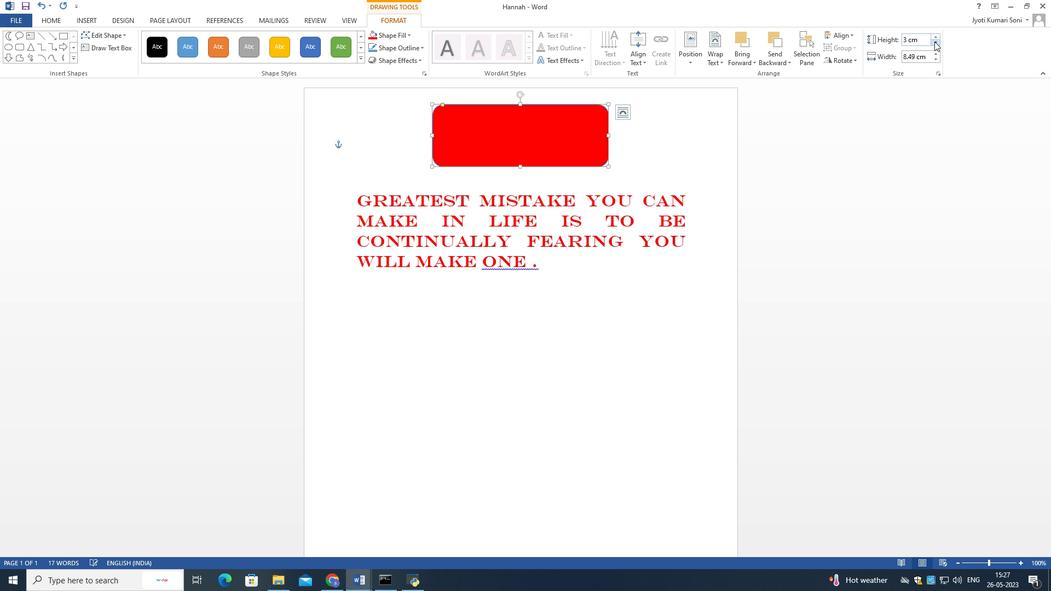 
Action: Mouse pressed left at (934, 41)
Screenshot: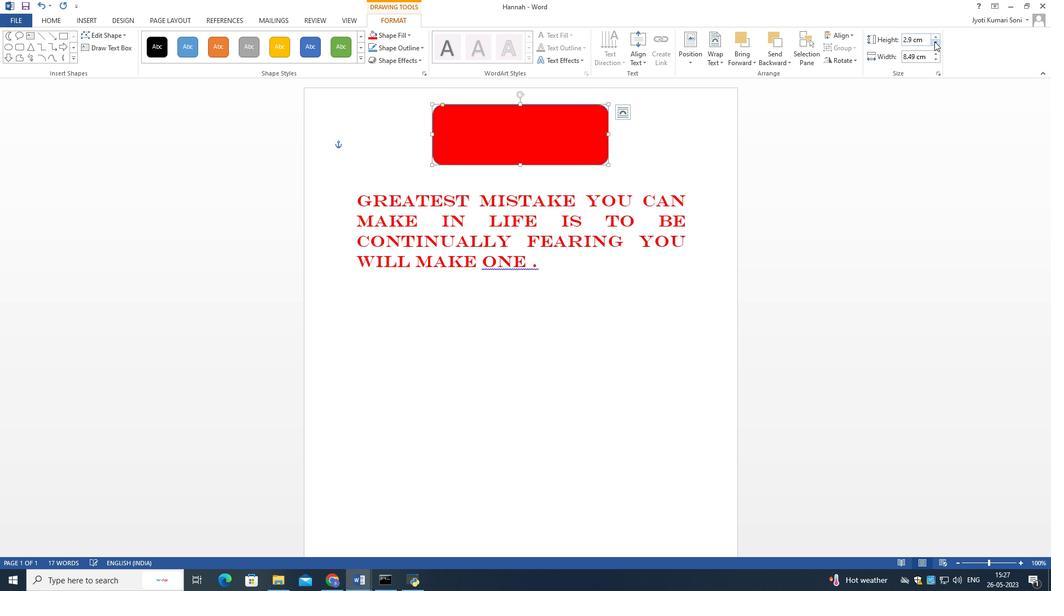 
Action: Mouse pressed left at (934, 41)
Screenshot: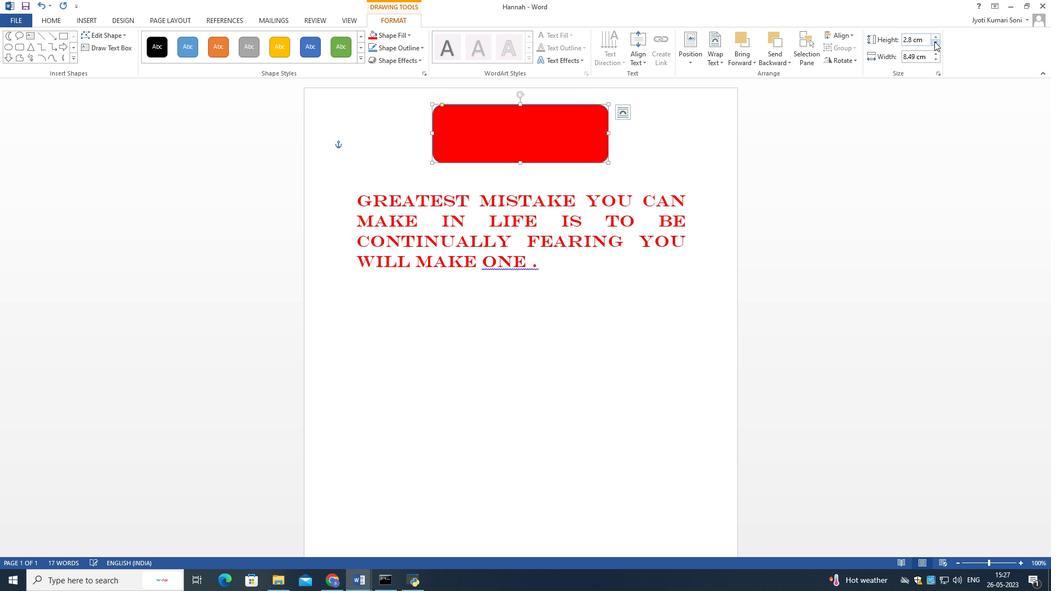 
Action: Mouse pressed left at (934, 41)
Screenshot: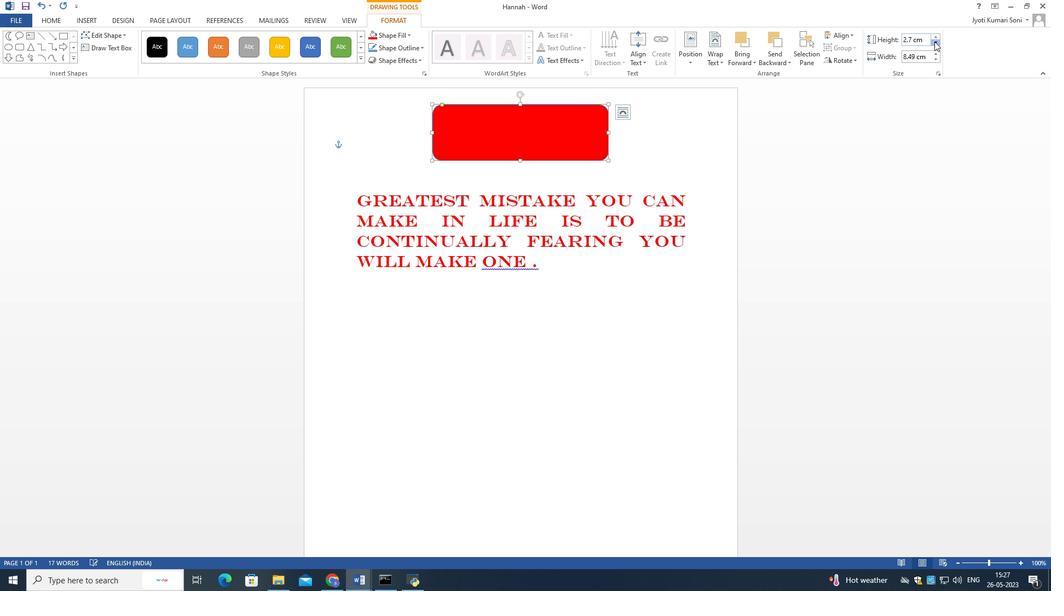 
Action: Mouse pressed left at (934, 41)
Screenshot: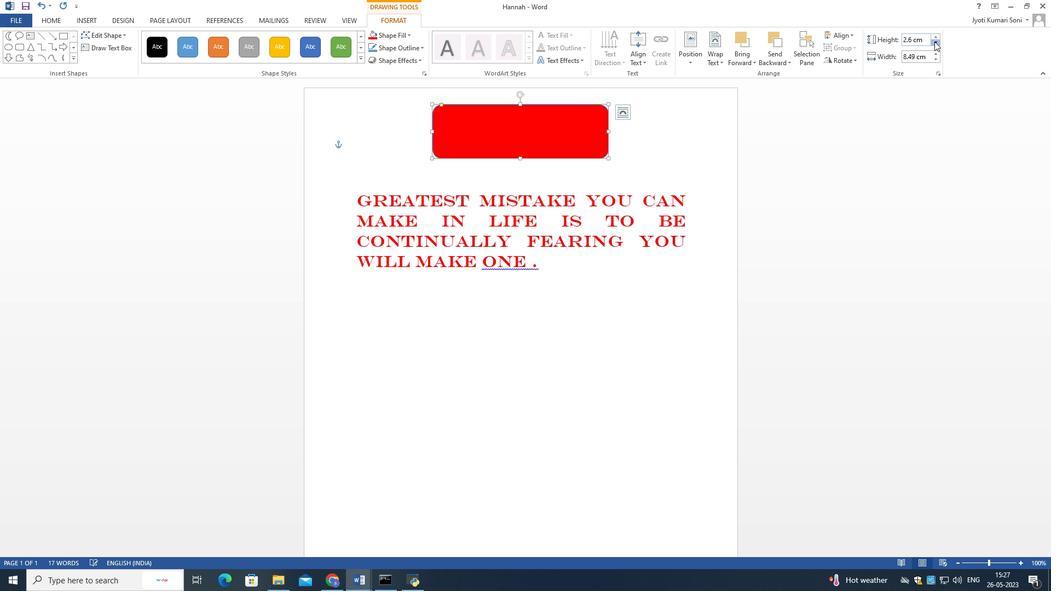 
Action: Mouse pressed left at (934, 41)
Screenshot: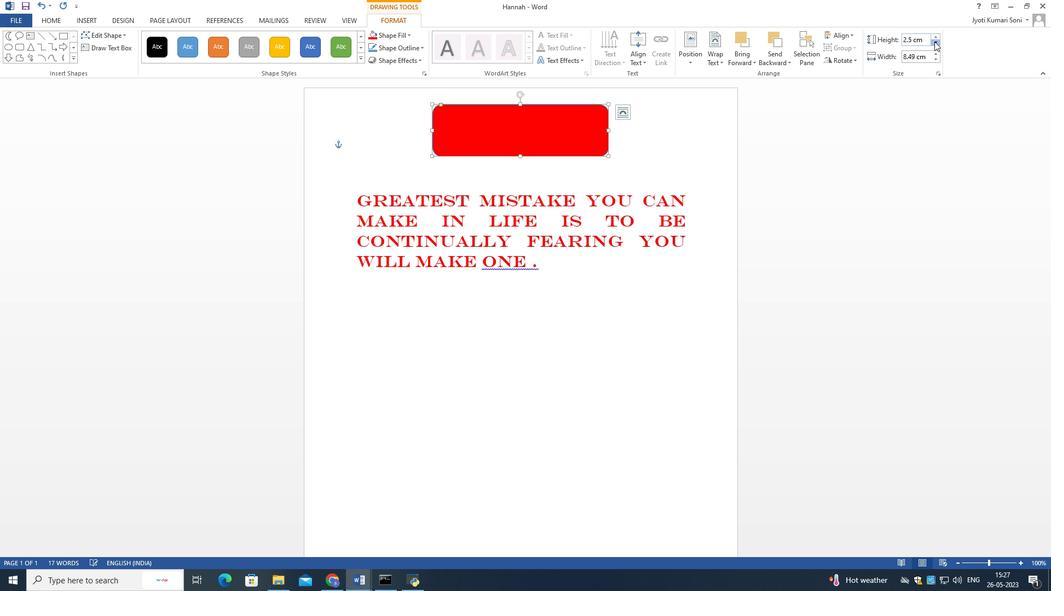 
Action: Mouse pressed left at (934, 41)
Screenshot: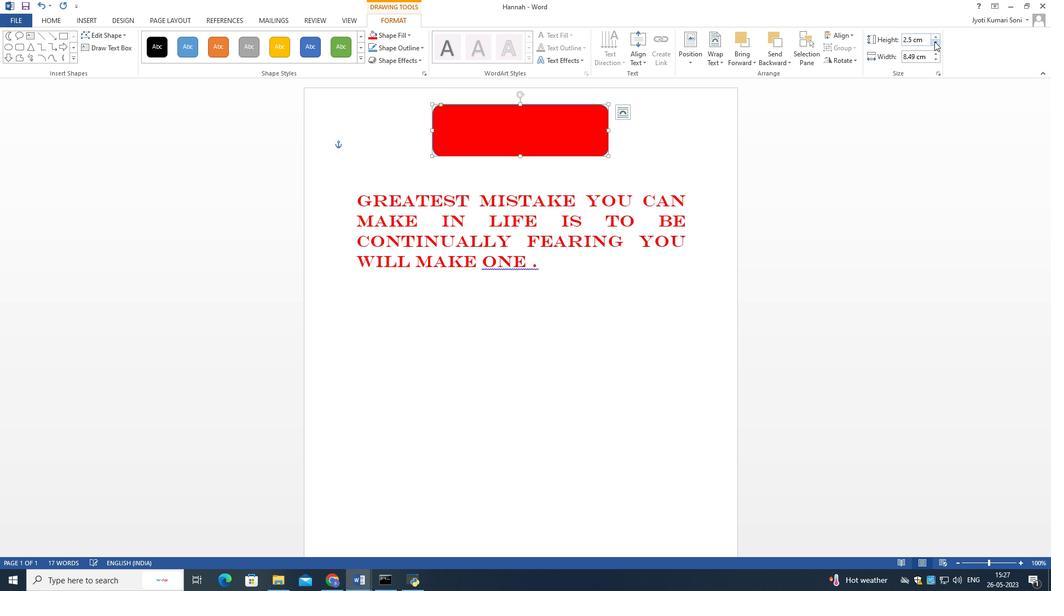 
Action: Mouse pressed left at (934, 41)
Screenshot: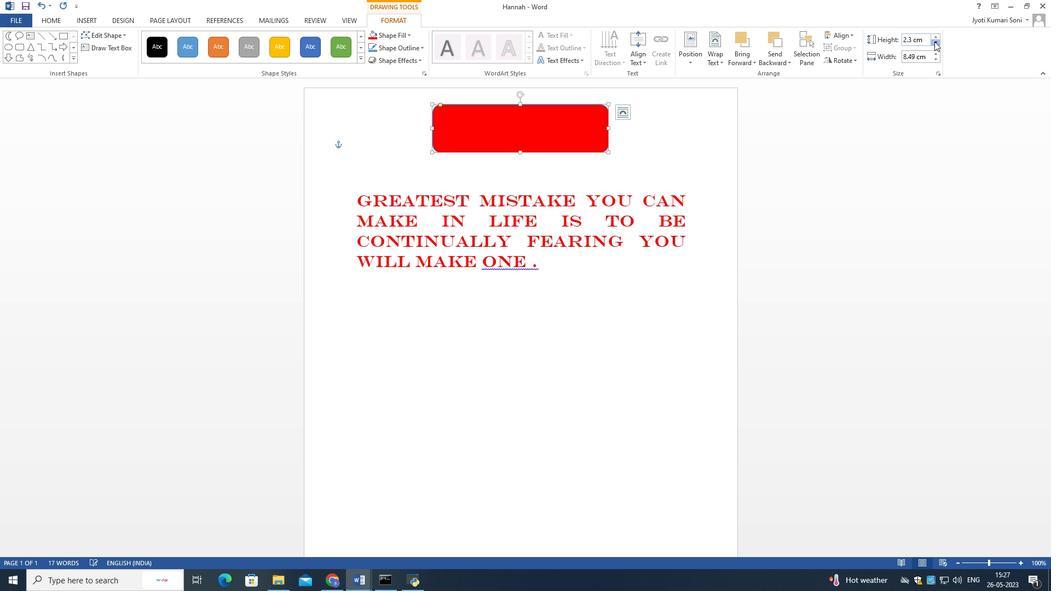 
Action: Mouse pressed left at (934, 41)
Screenshot: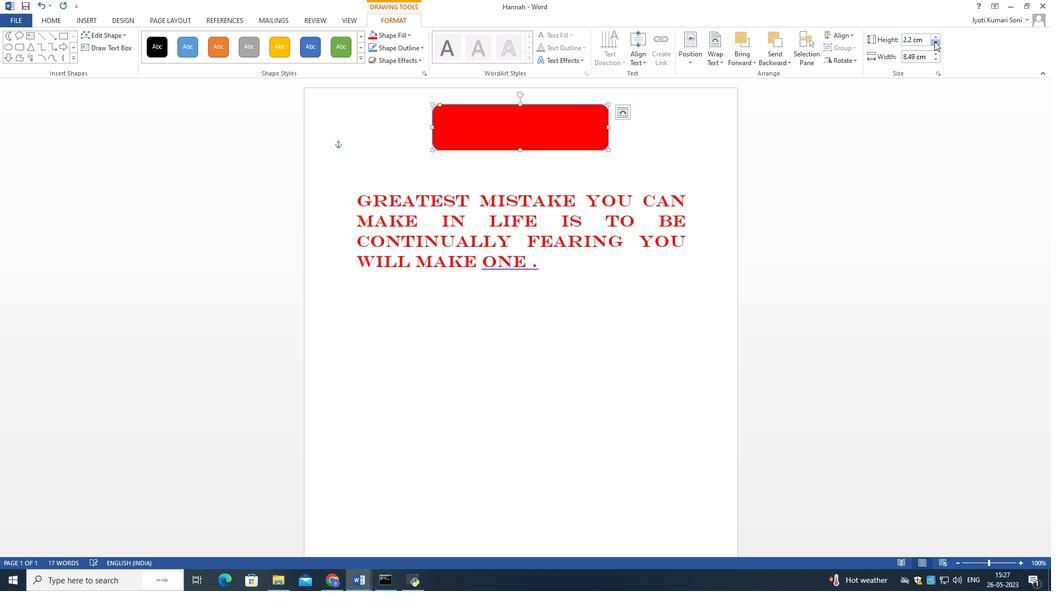 
Action: Mouse pressed left at (934, 41)
Screenshot: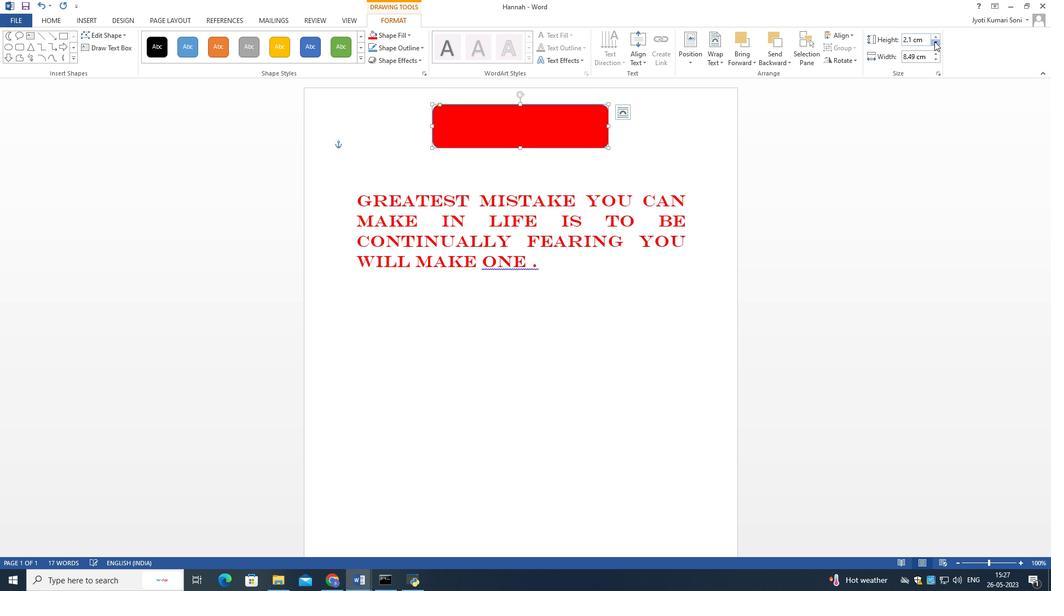 
Action: Mouse pressed left at (934, 41)
Screenshot: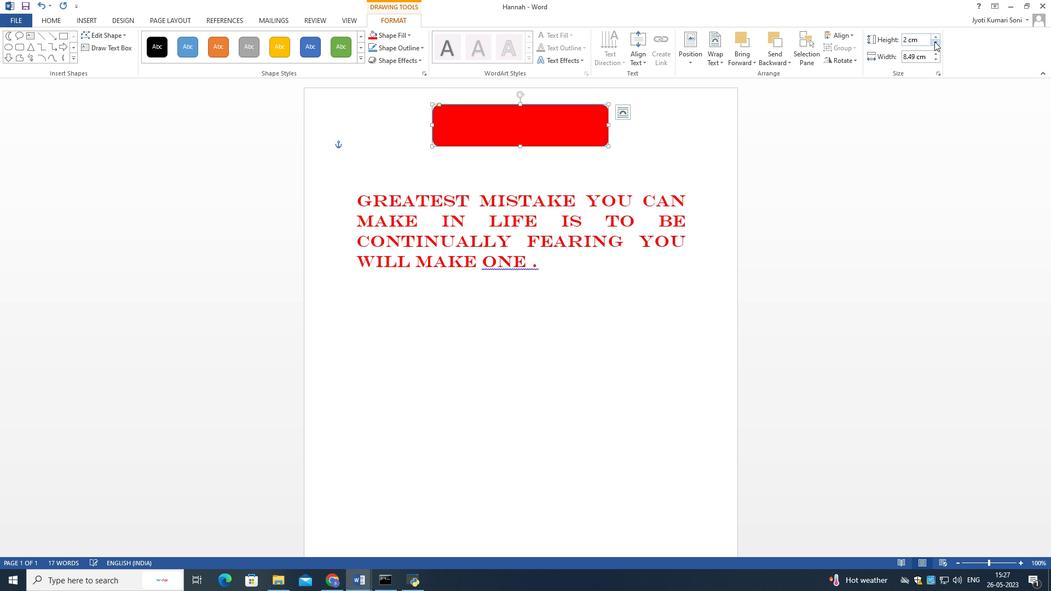 
Action: Mouse pressed left at (934, 41)
Screenshot: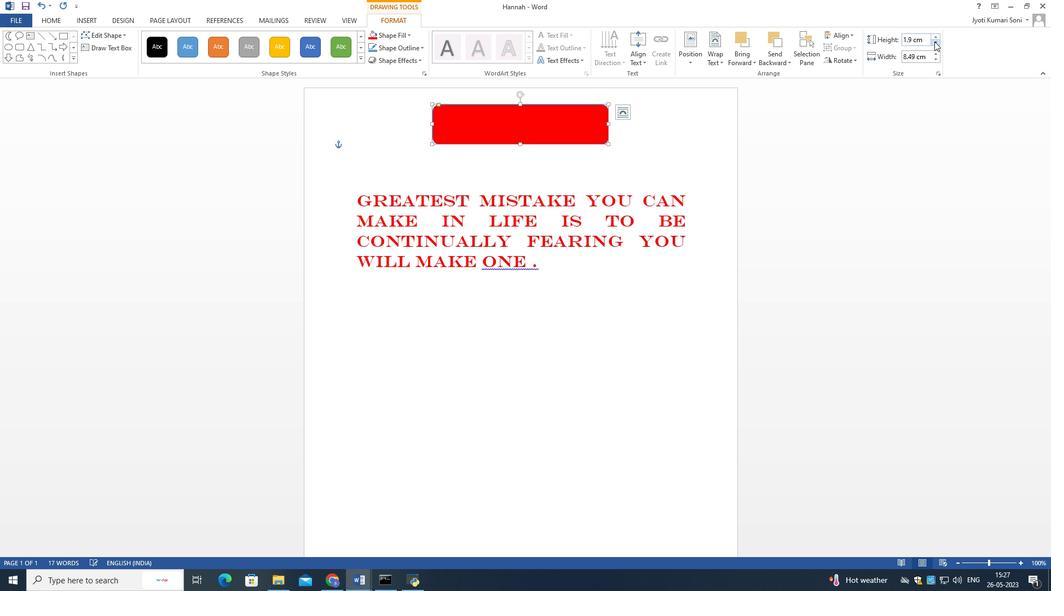 
Action: Mouse pressed left at (934, 41)
Screenshot: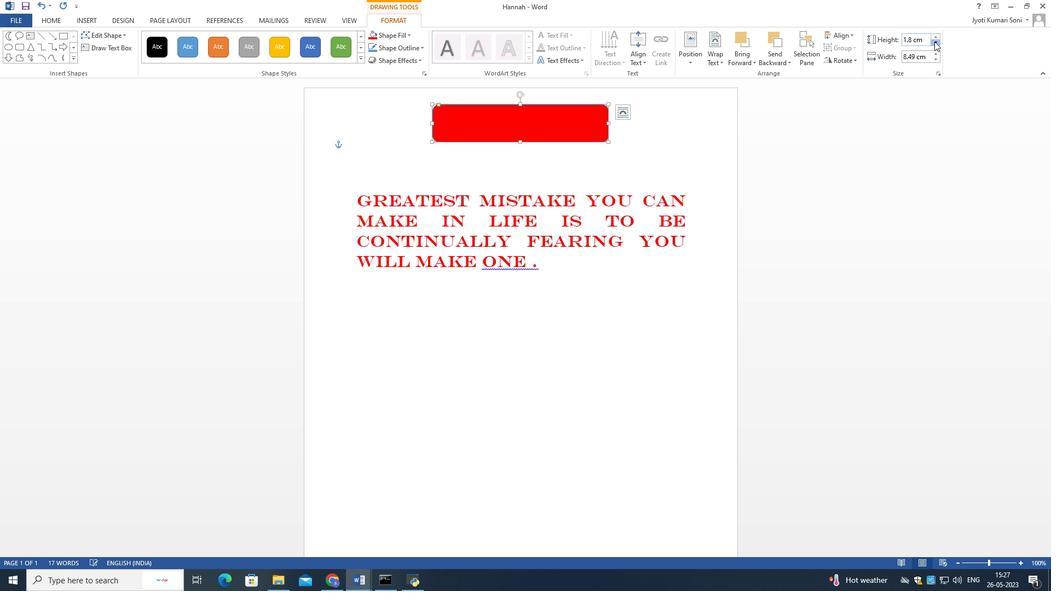 
Action: Mouse pressed left at (934, 41)
Screenshot: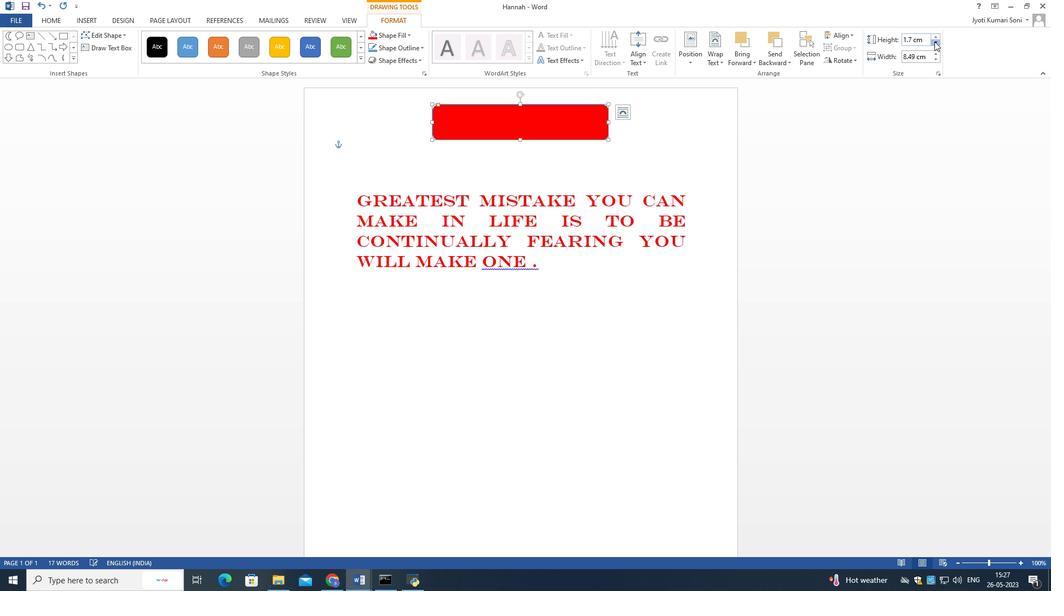 
Action: Mouse pressed left at (934, 41)
Screenshot: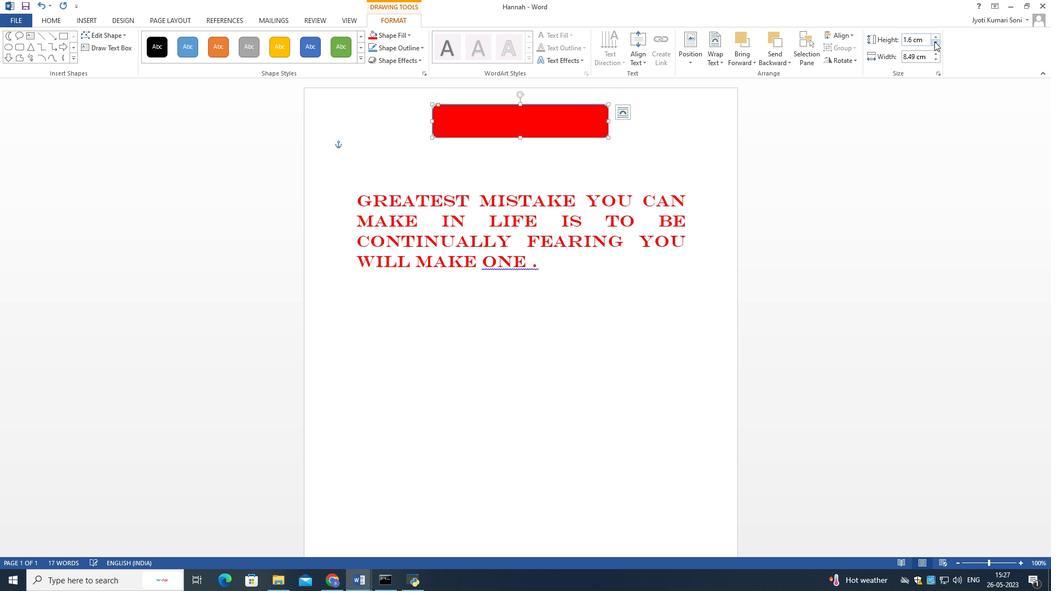 
Action: Mouse moved to (688, 124)
Screenshot: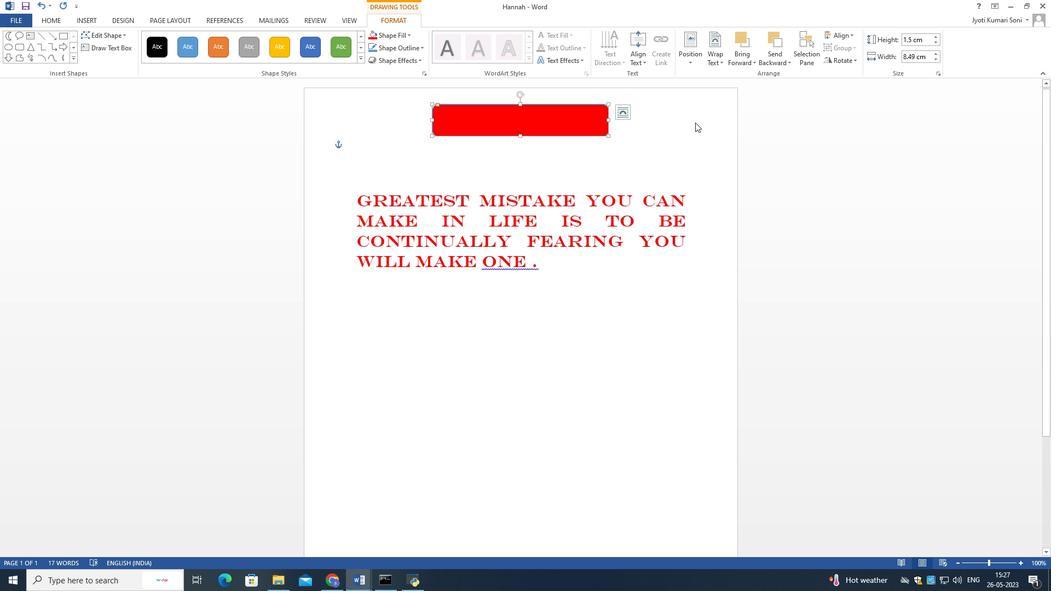 
Action: Mouse pressed left at (688, 124)
Screenshot: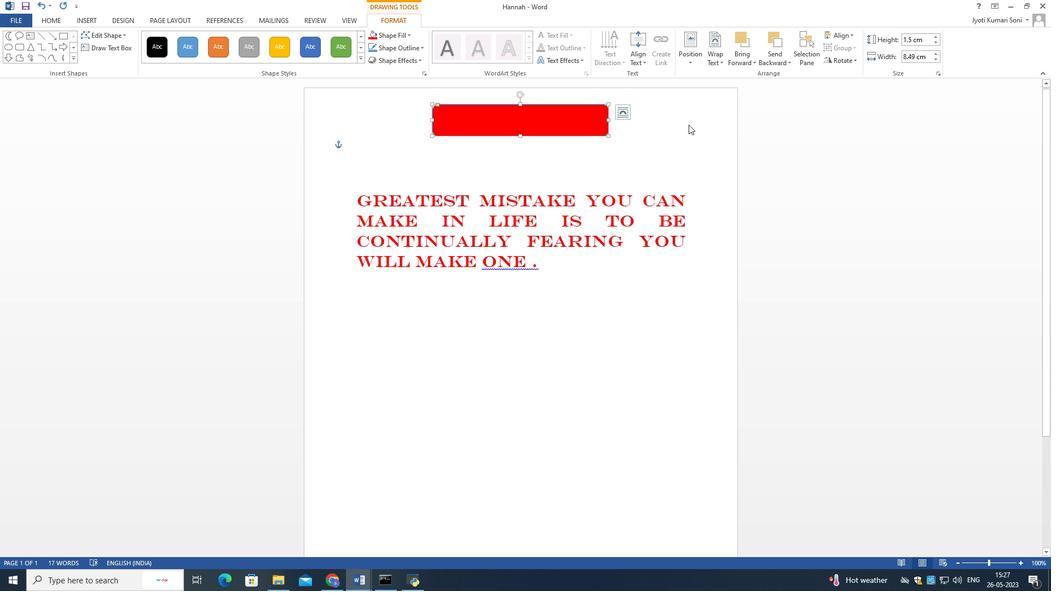 
Action: Mouse moved to (491, 118)
Screenshot: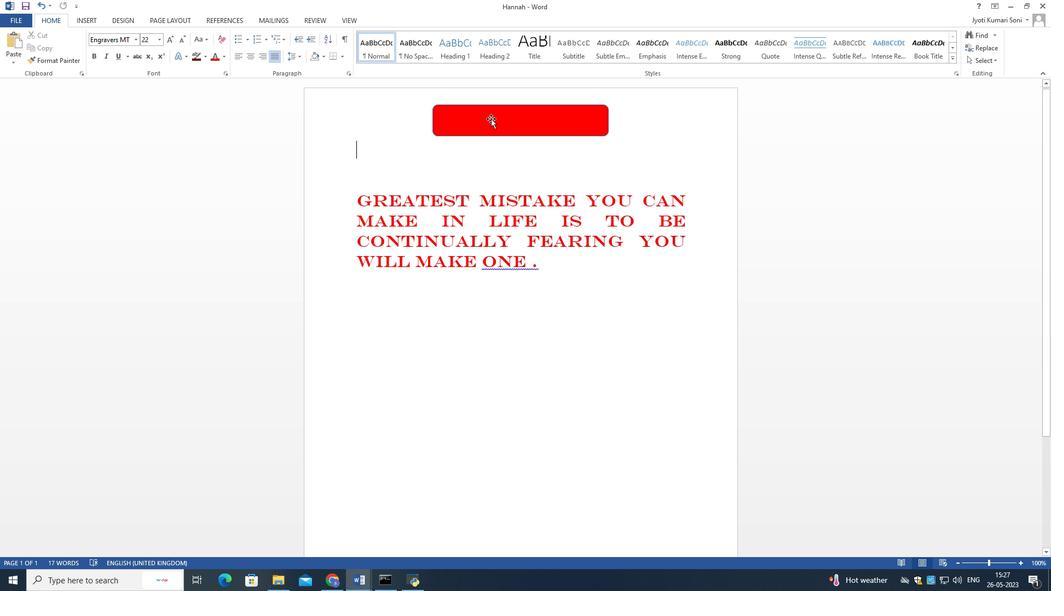 
Action: Mouse pressed left at (491, 118)
Screenshot: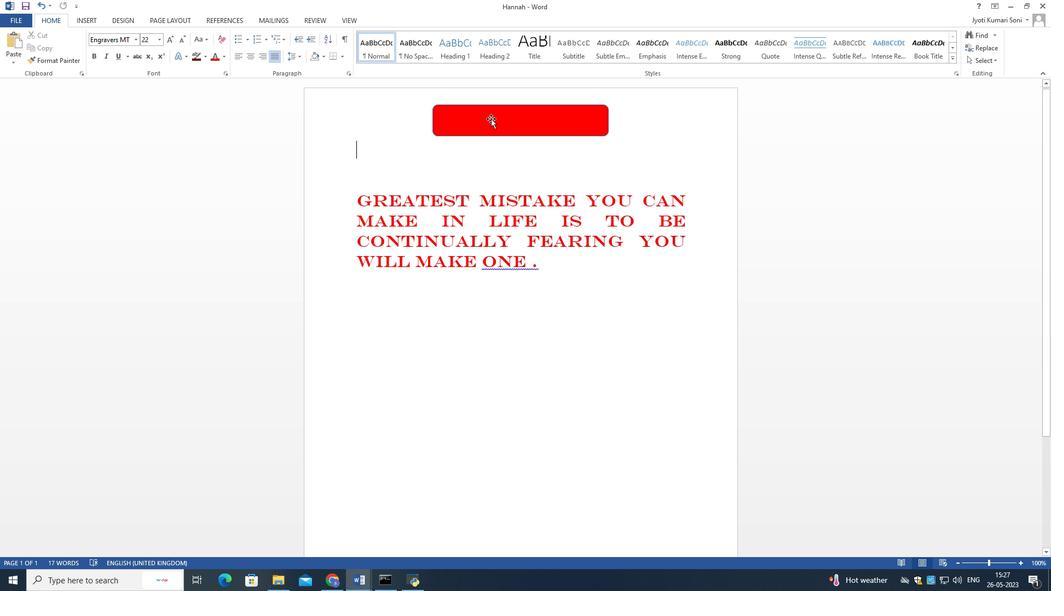 
Action: Mouse moved to (554, 110)
Screenshot: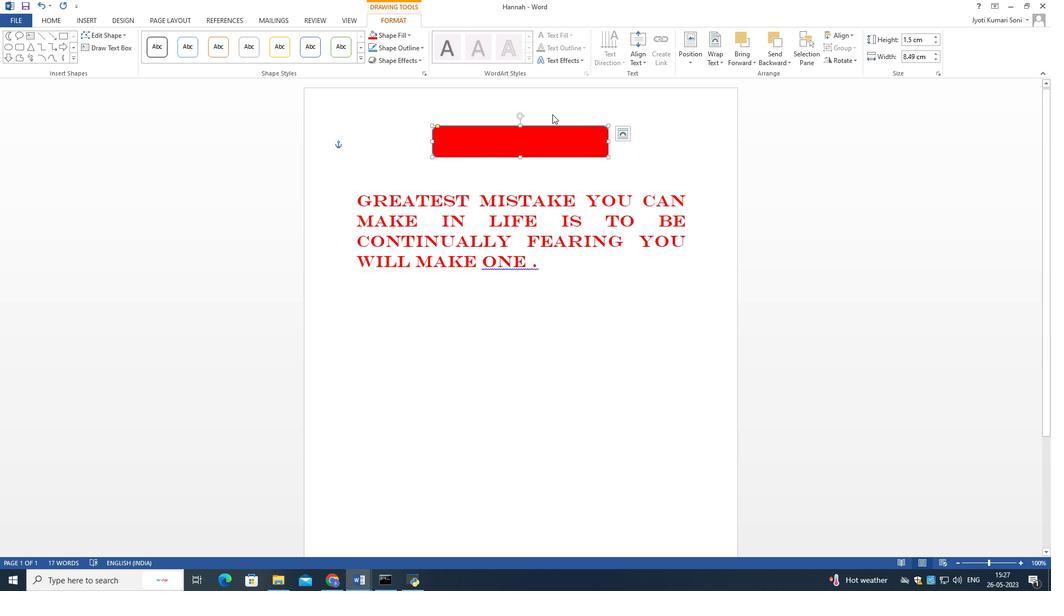 
Action: Mouse pressed left at (554, 110)
Screenshot: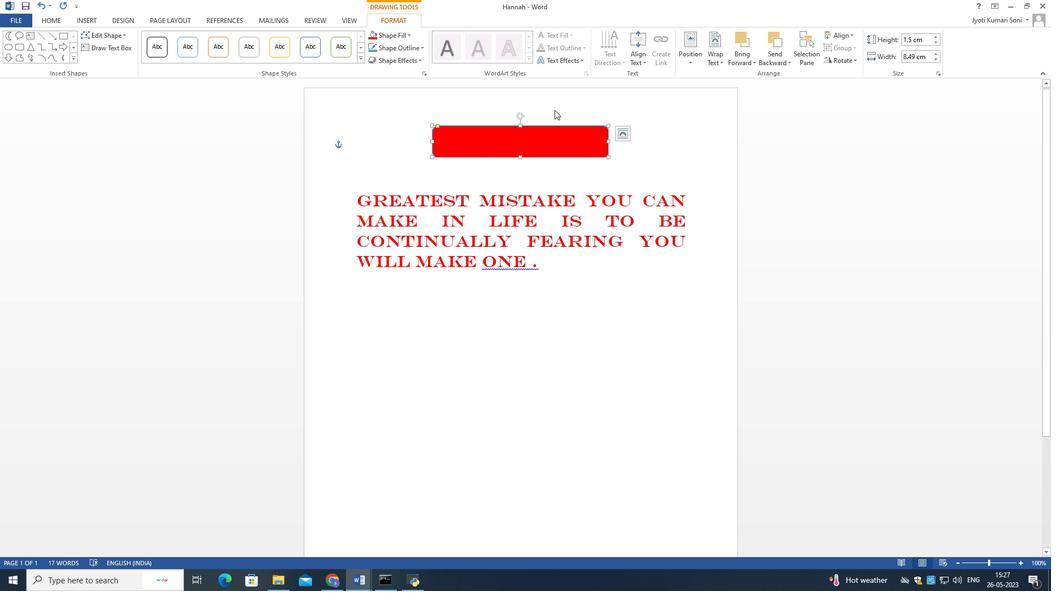 
Action: Mouse moved to (534, 262)
Screenshot: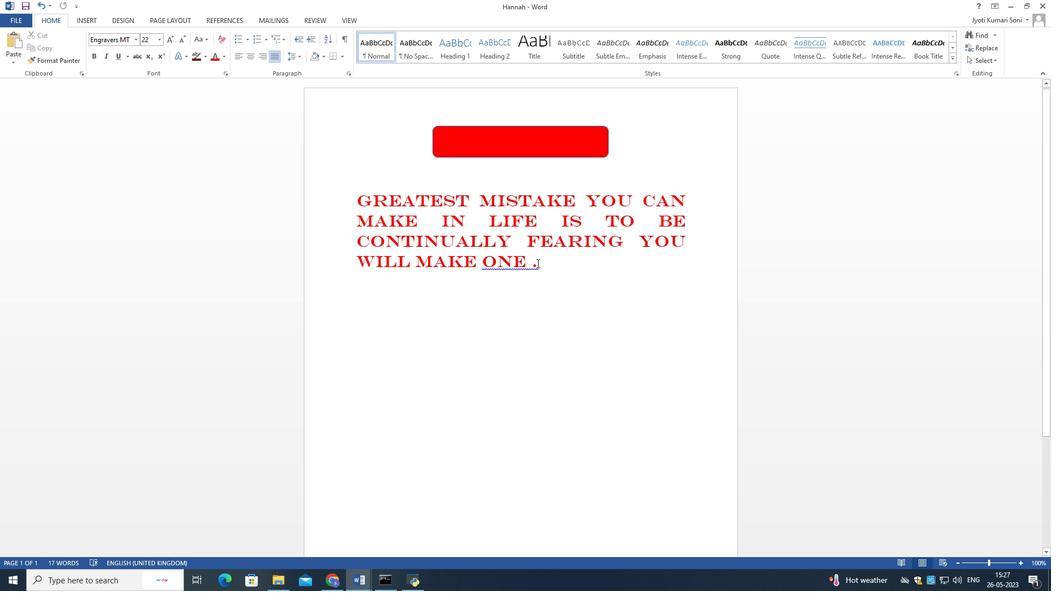 
Action: Mouse pressed left at (534, 262)
Screenshot: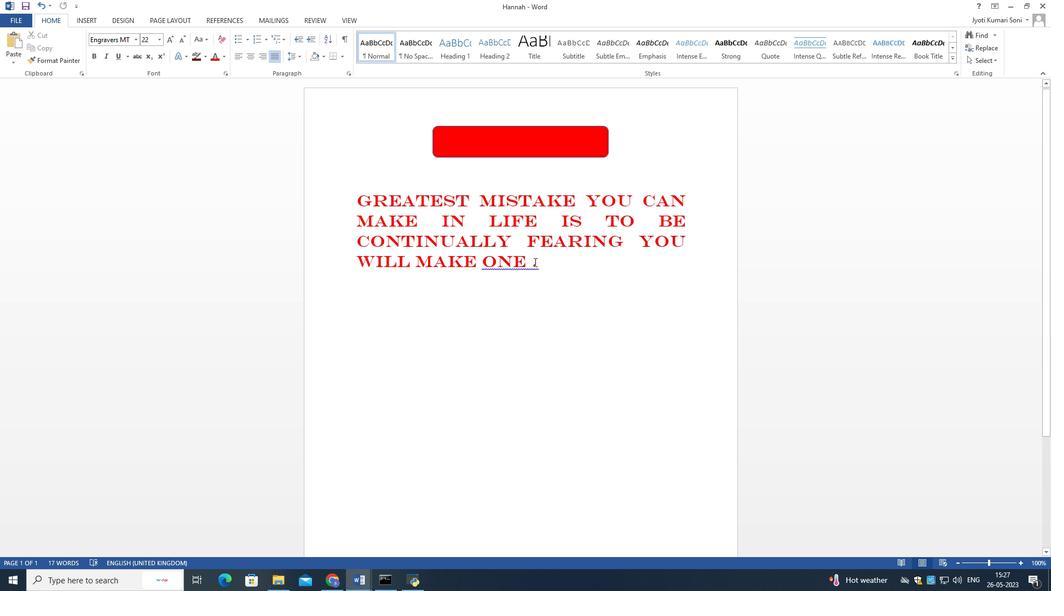 
Action: Mouse moved to (571, 287)
Screenshot: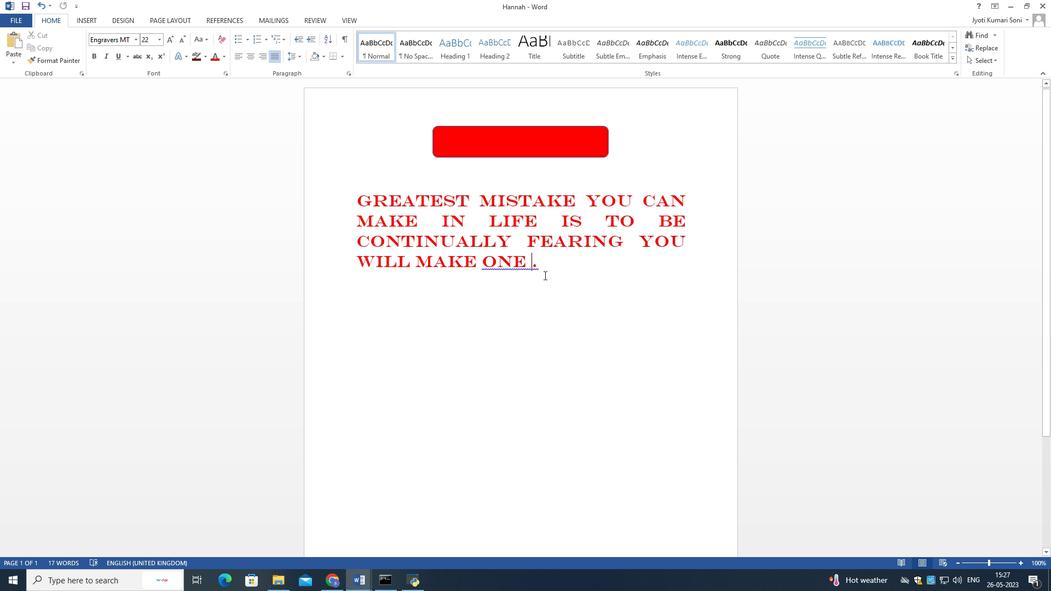 
Action: Key pressed <Key.backspace>
Screenshot: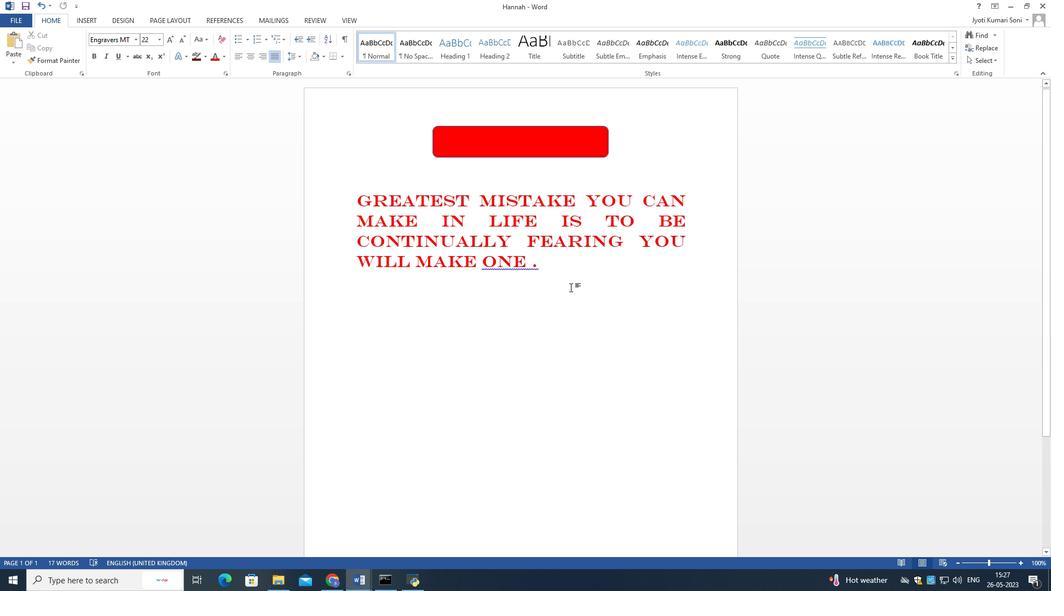 
Action: Mouse moved to (664, 138)
Screenshot: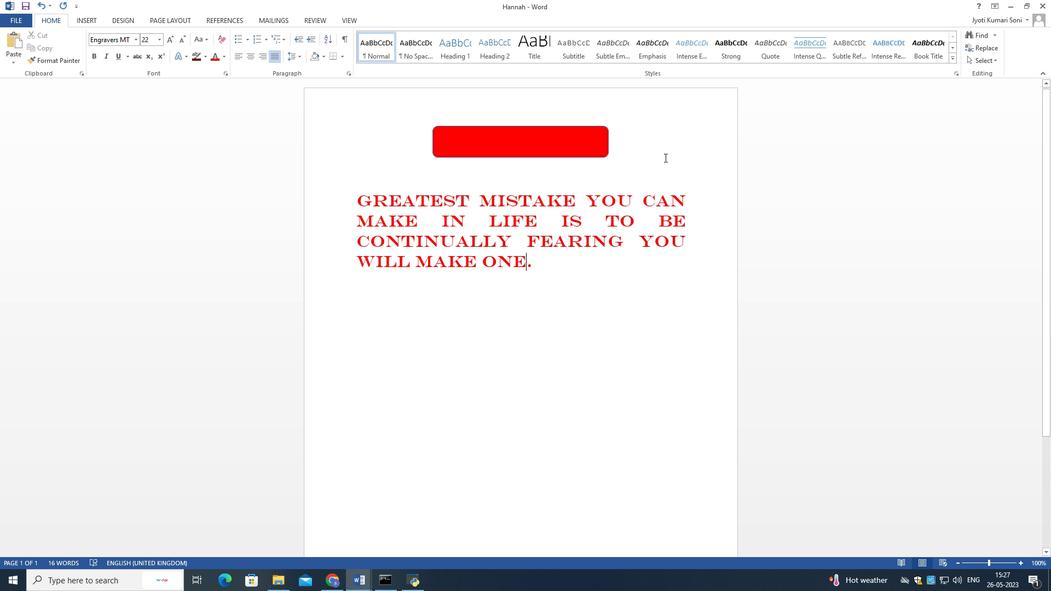 
Action: Mouse pressed left at (664, 138)
Screenshot: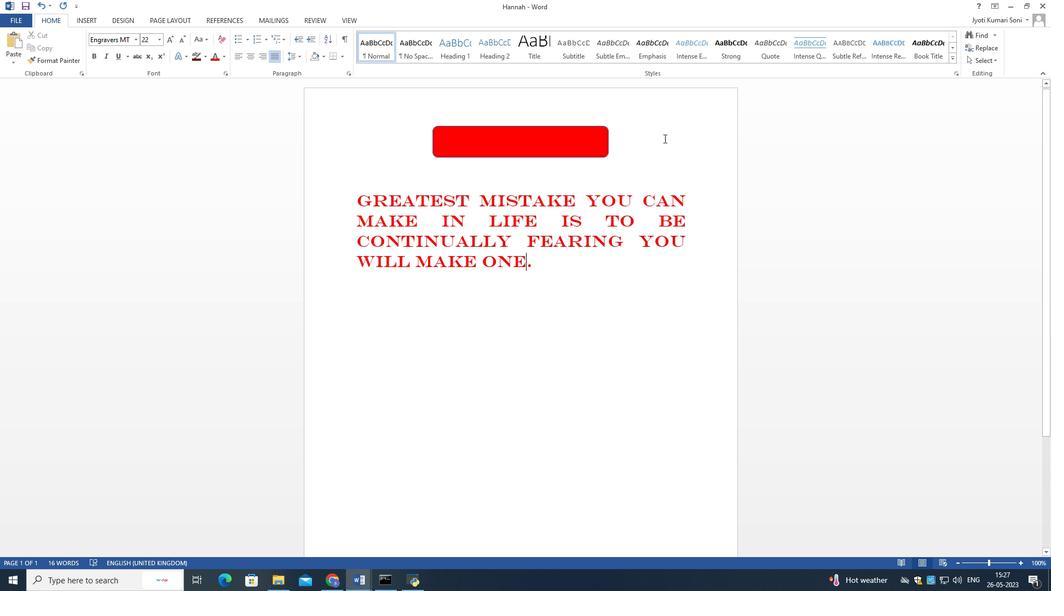 
Action: Mouse moved to (515, 184)
Screenshot: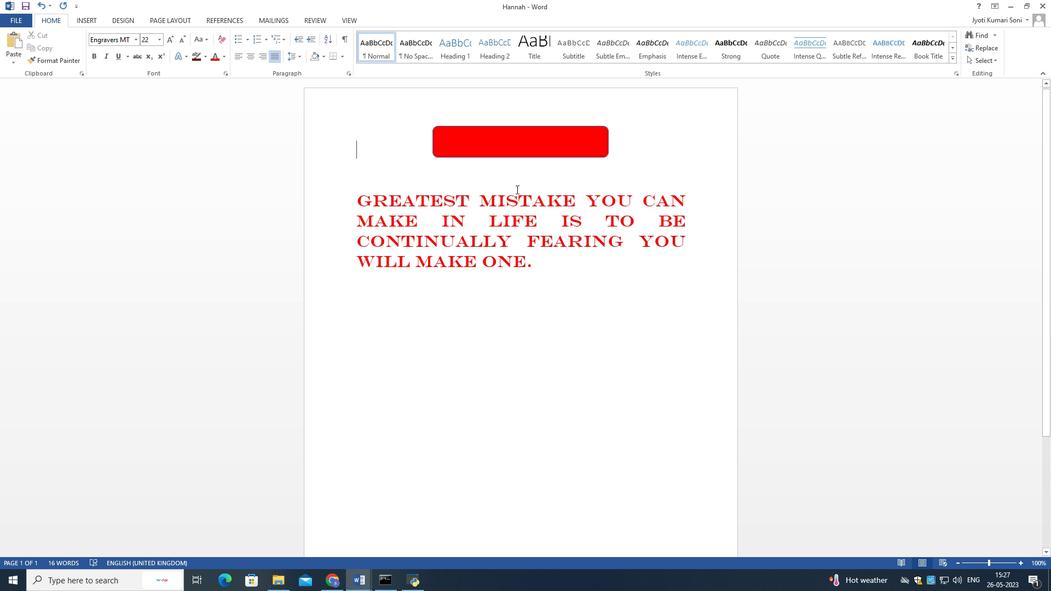 
